 Task: Create a due date automation trigger when advanced on, on the wednesday before a card is due add content with a name containing resume at 11:00 AM.
Action: Mouse moved to (1360, 115)
Screenshot: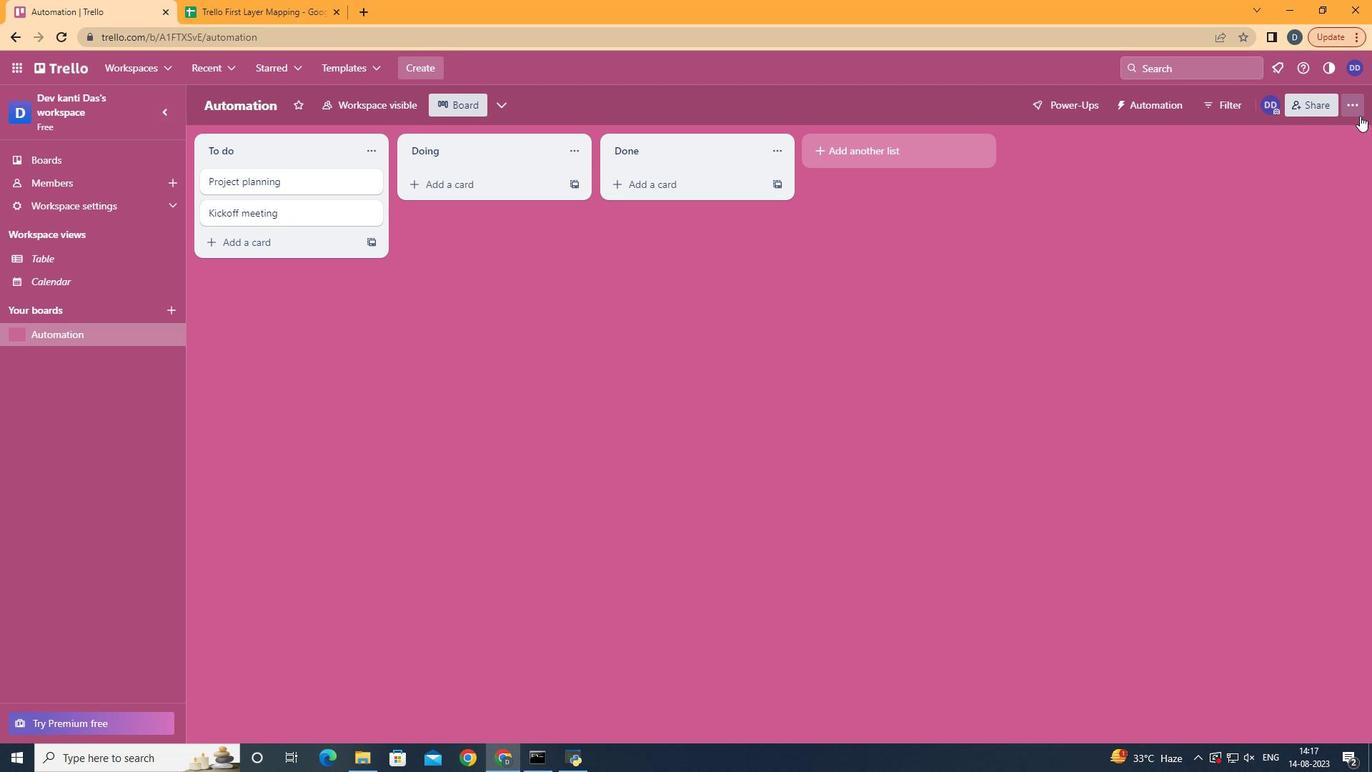 
Action: Mouse pressed left at (1360, 115)
Screenshot: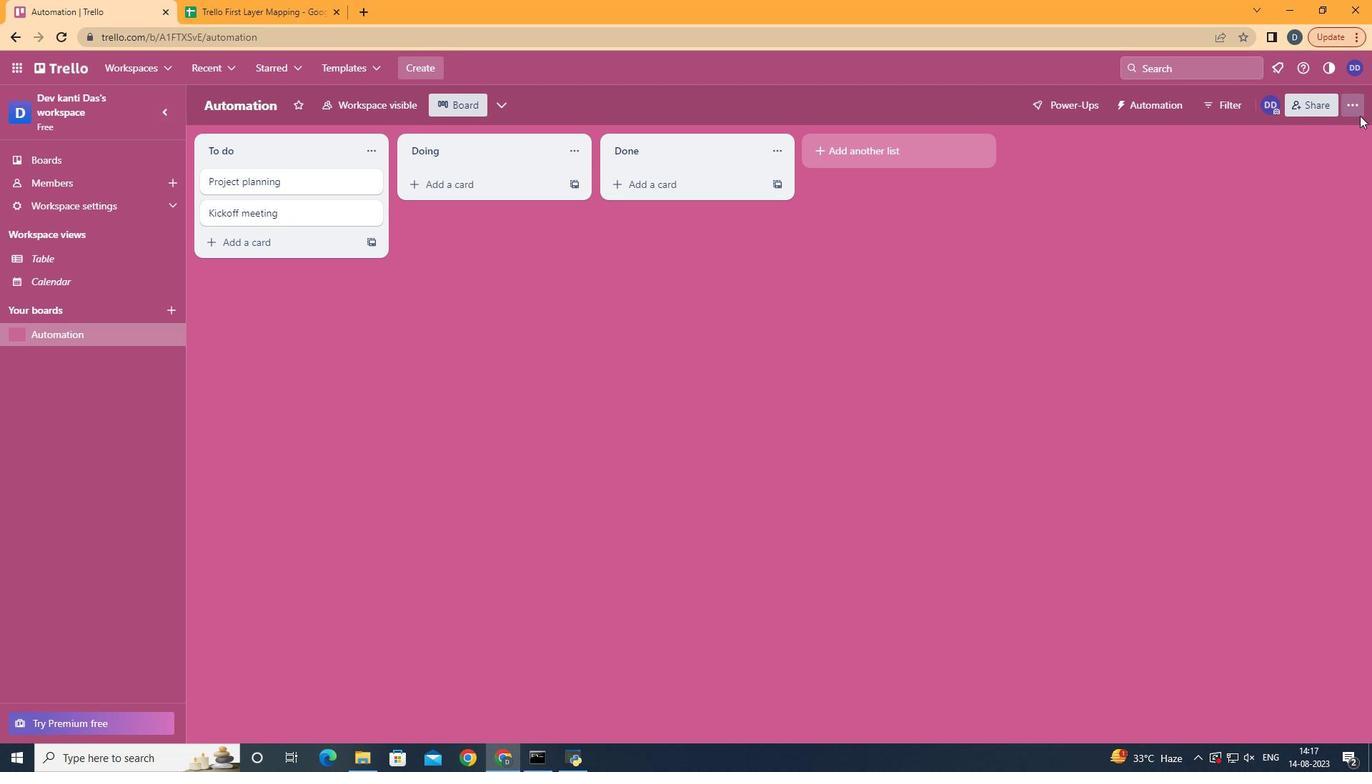
Action: Mouse moved to (1276, 292)
Screenshot: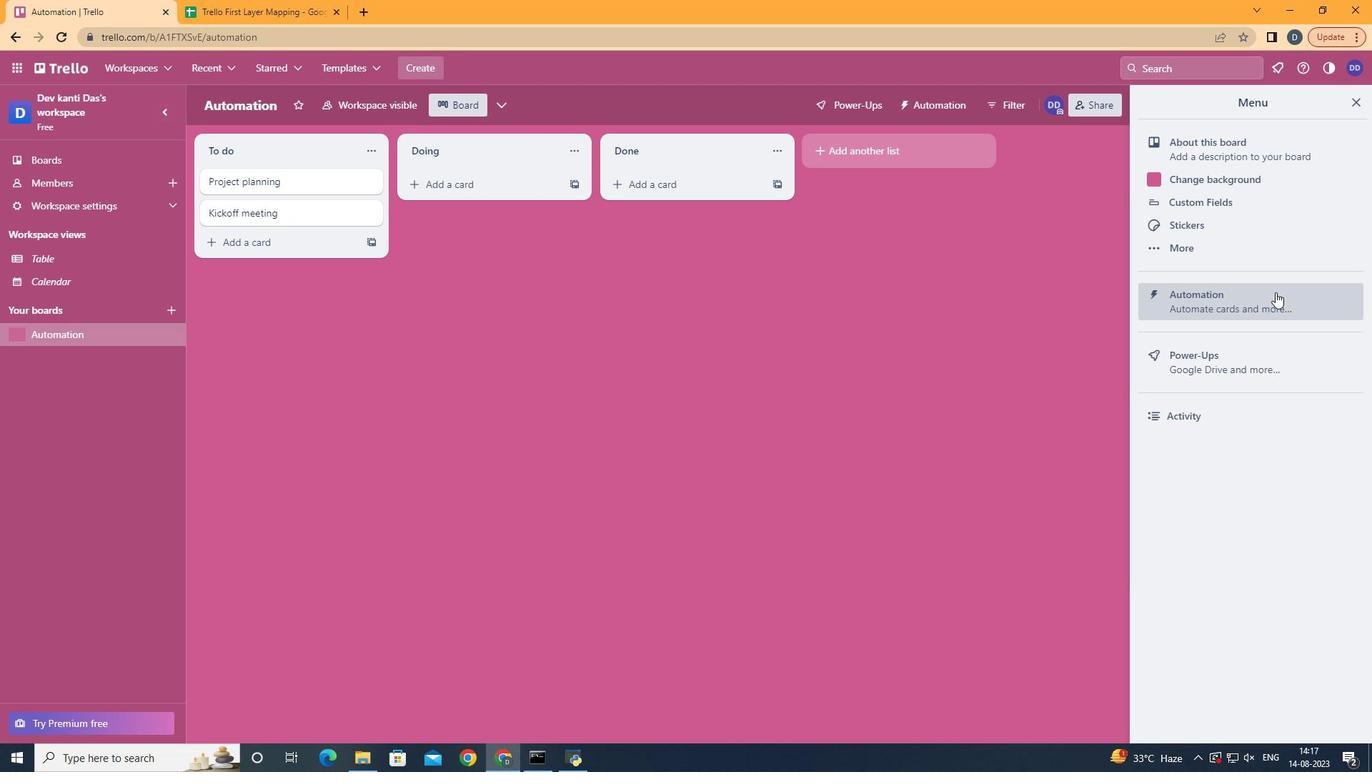 
Action: Mouse pressed left at (1276, 292)
Screenshot: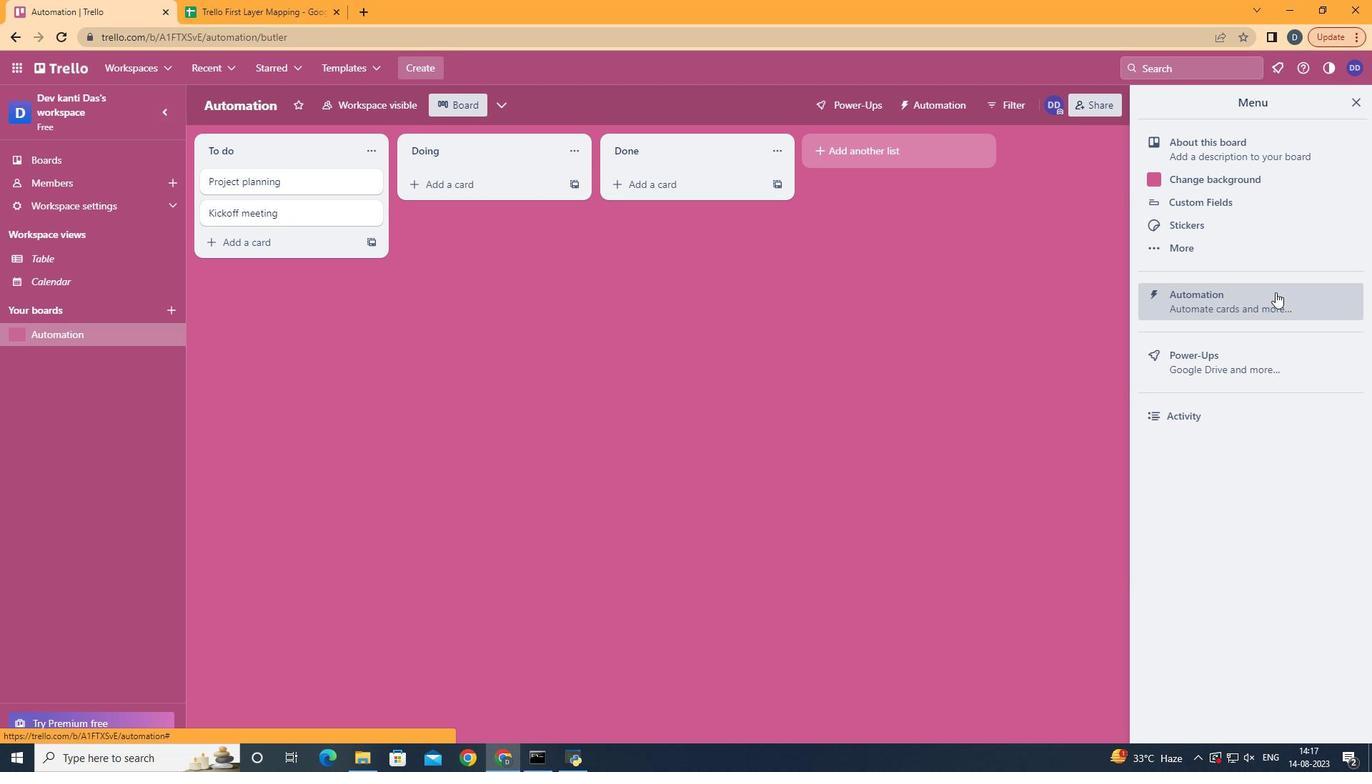 
Action: Mouse moved to (263, 288)
Screenshot: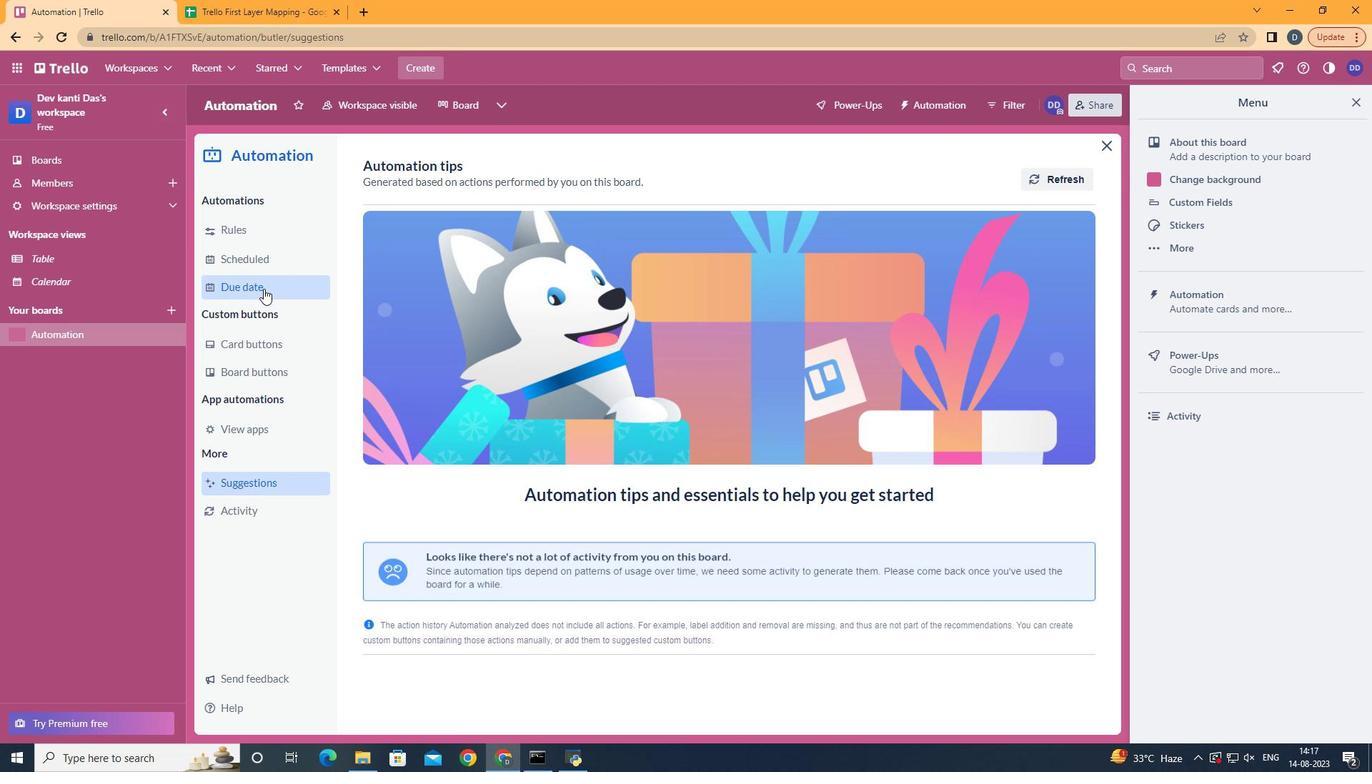 
Action: Mouse pressed left at (263, 288)
Screenshot: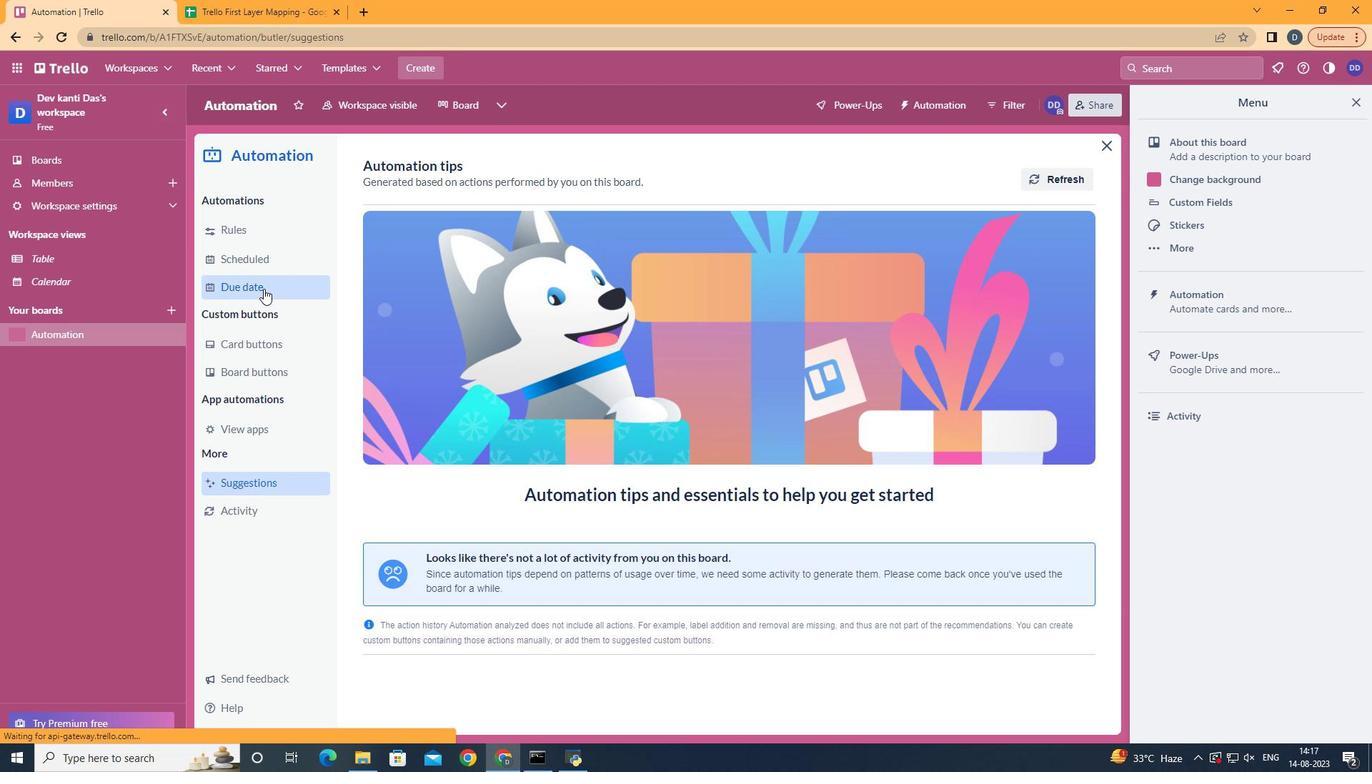 
Action: Mouse moved to (1013, 173)
Screenshot: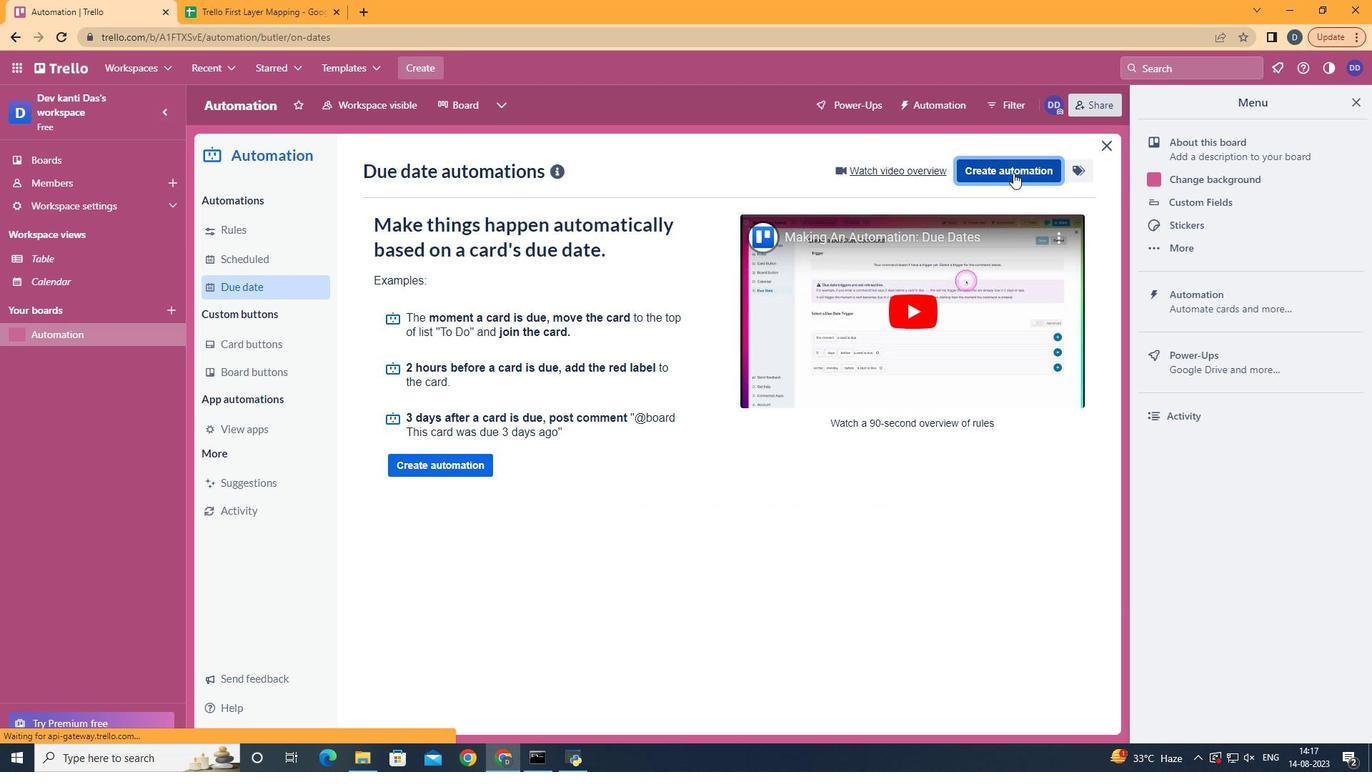 
Action: Mouse pressed left at (1013, 173)
Screenshot: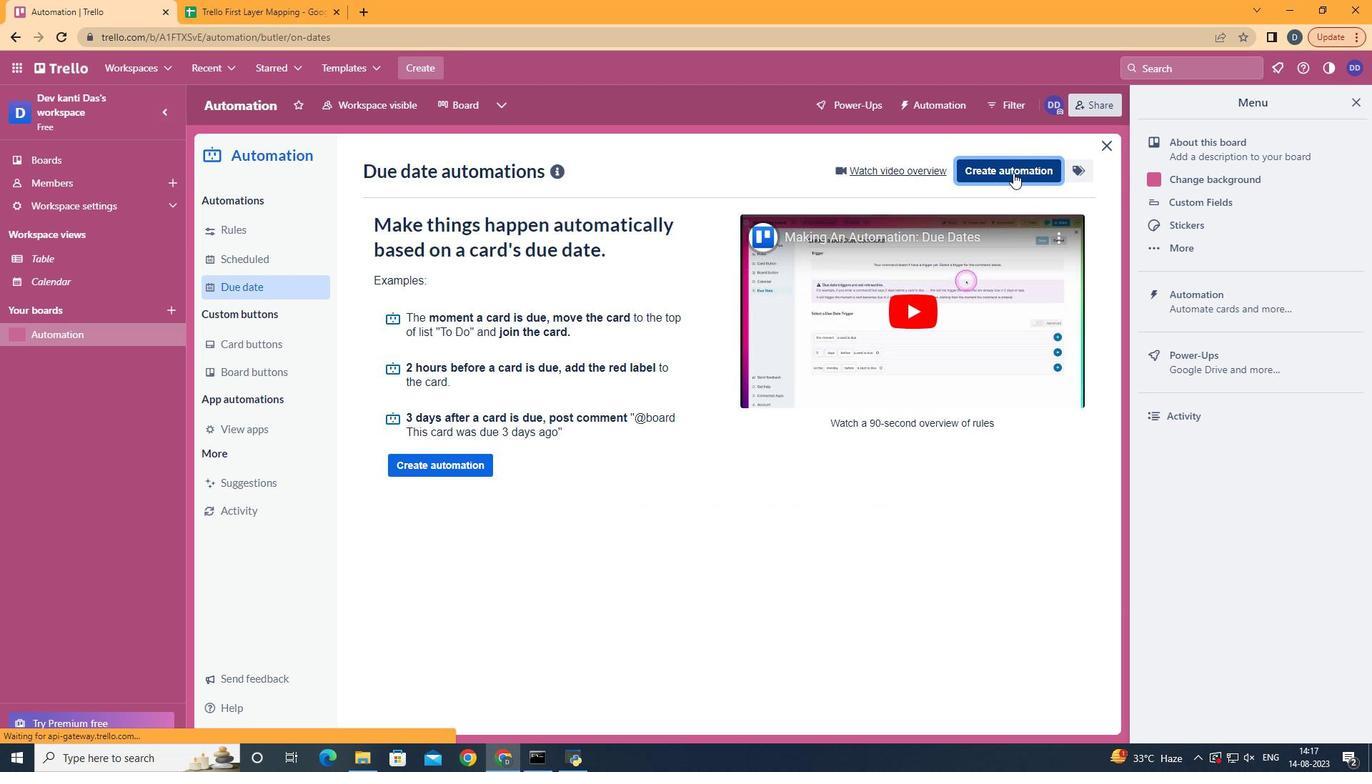 
Action: Mouse moved to (727, 311)
Screenshot: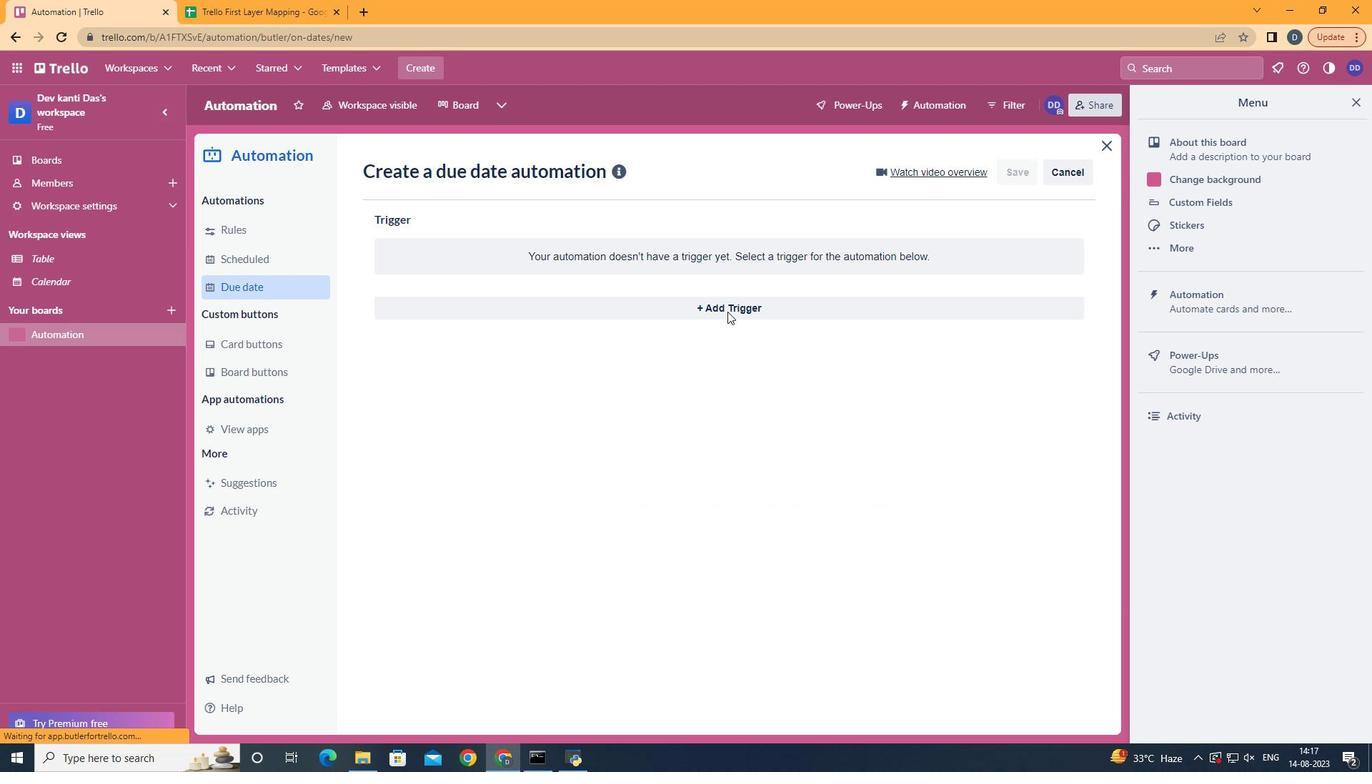 
Action: Mouse pressed left at (727, 311)
Screenshot: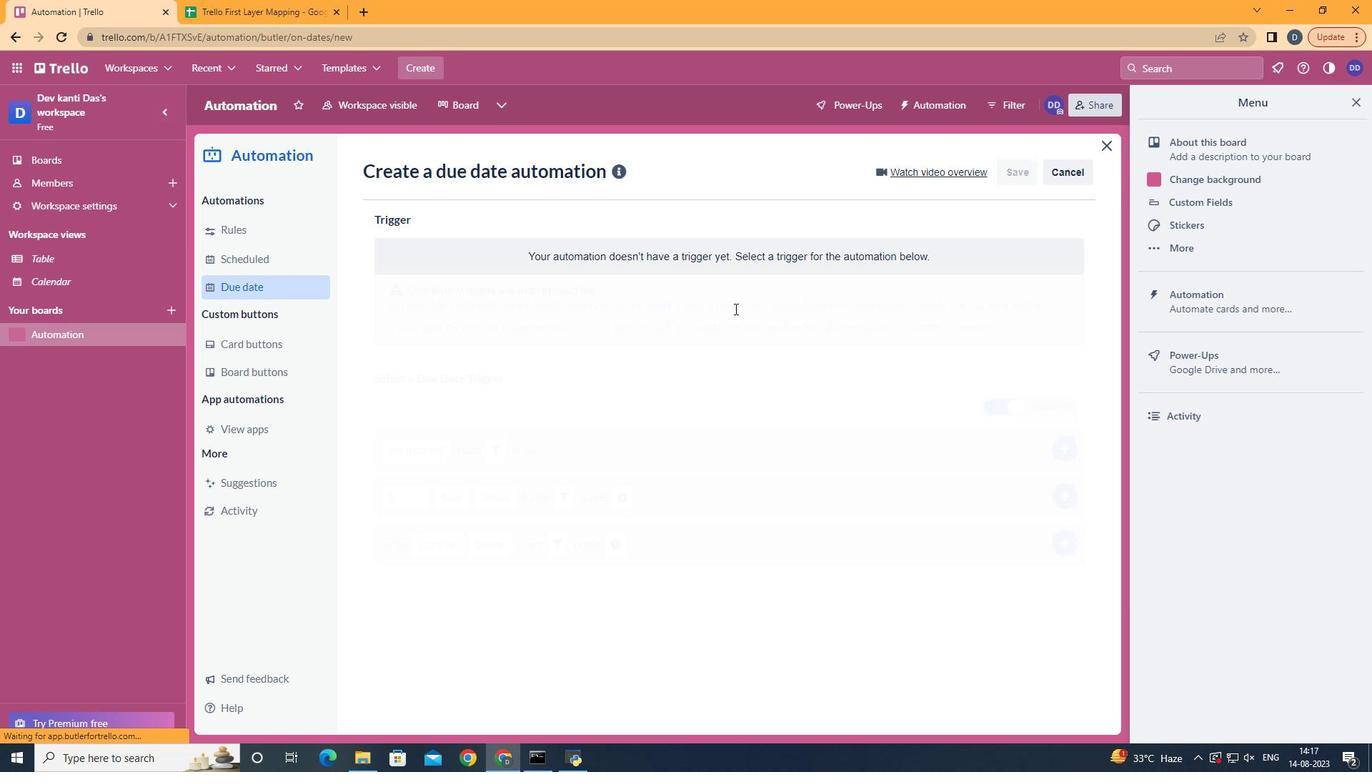 
Action: Mouse moved to (456, 421)
Screenshot: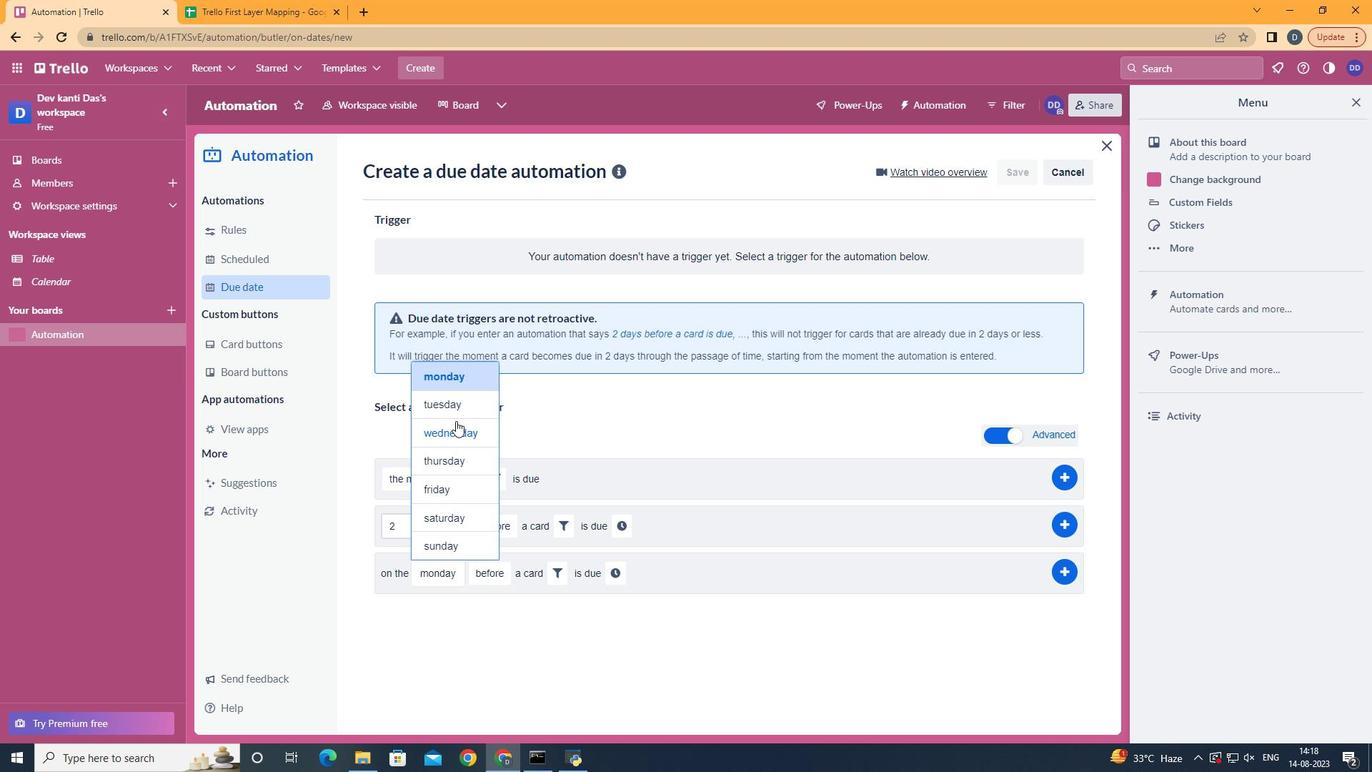 
Action: Mouse pressed left at (456, 421)
Screenshot: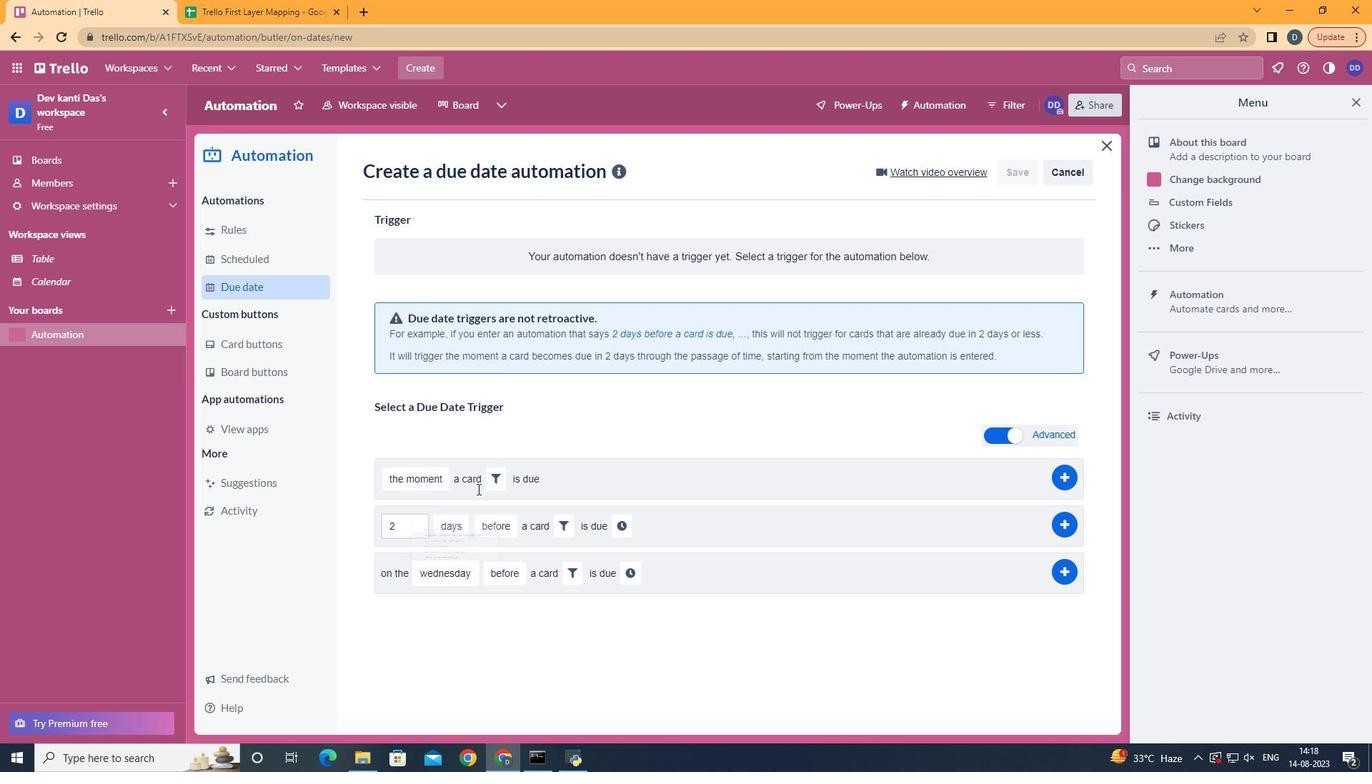 
Action: Mouse moved to (562, 577)
Screenshot: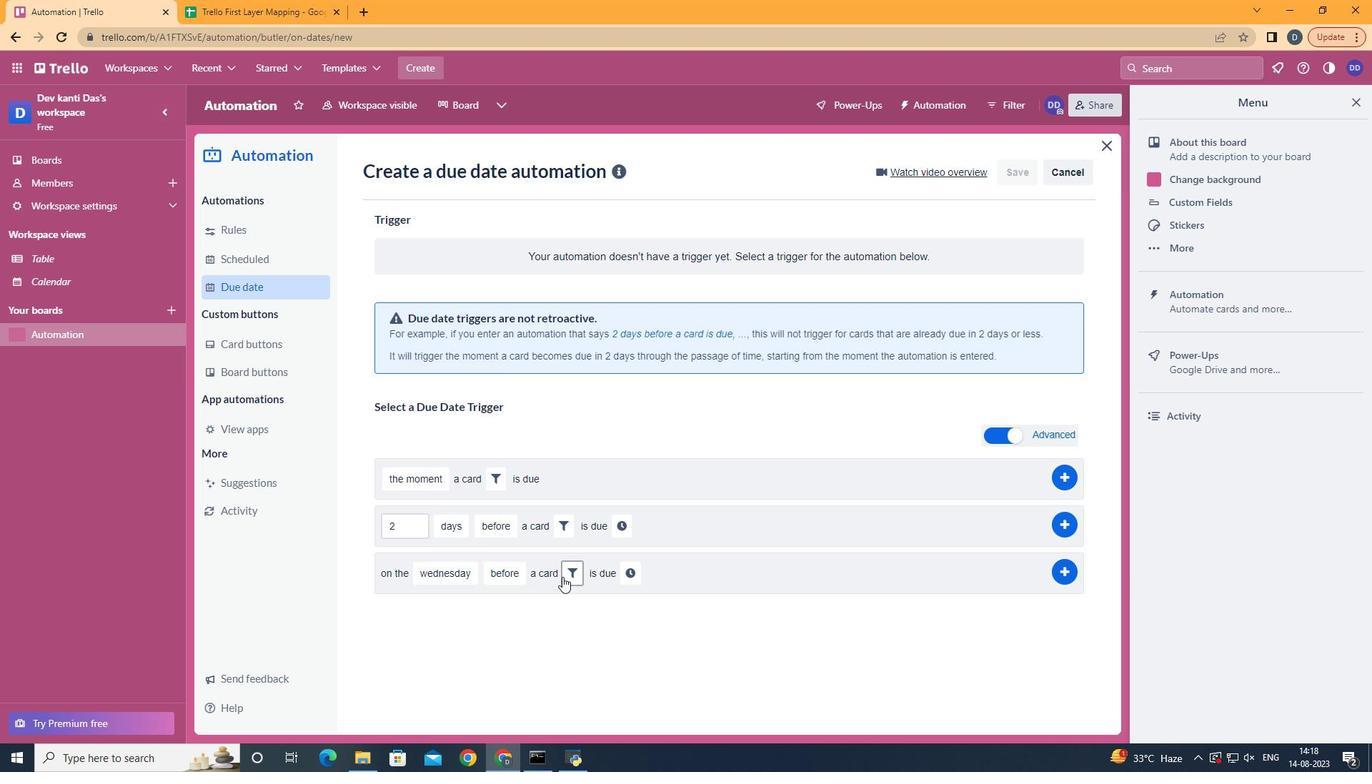 
Action: Mouse pressed left at (562, 577)
Screenshot: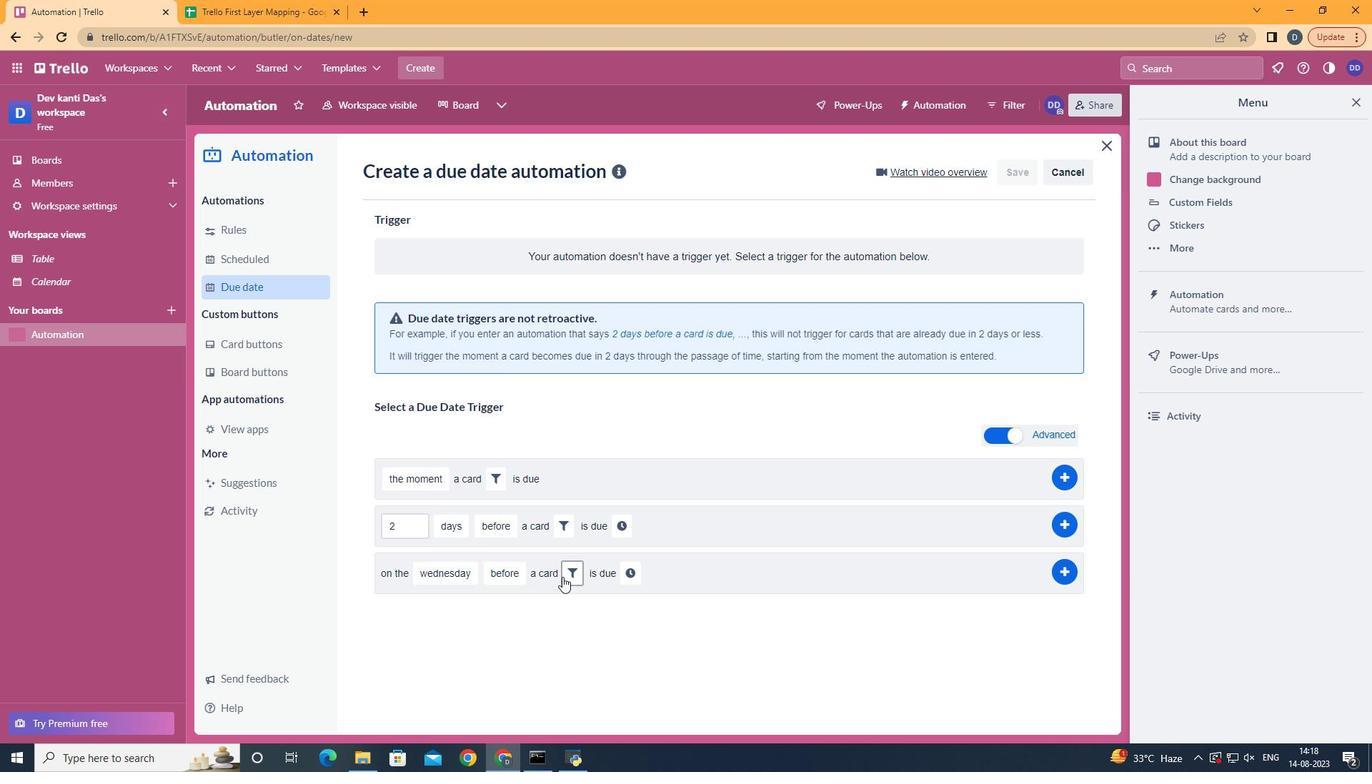 
Action: Mouse moved to (743, 623)
Screenshot: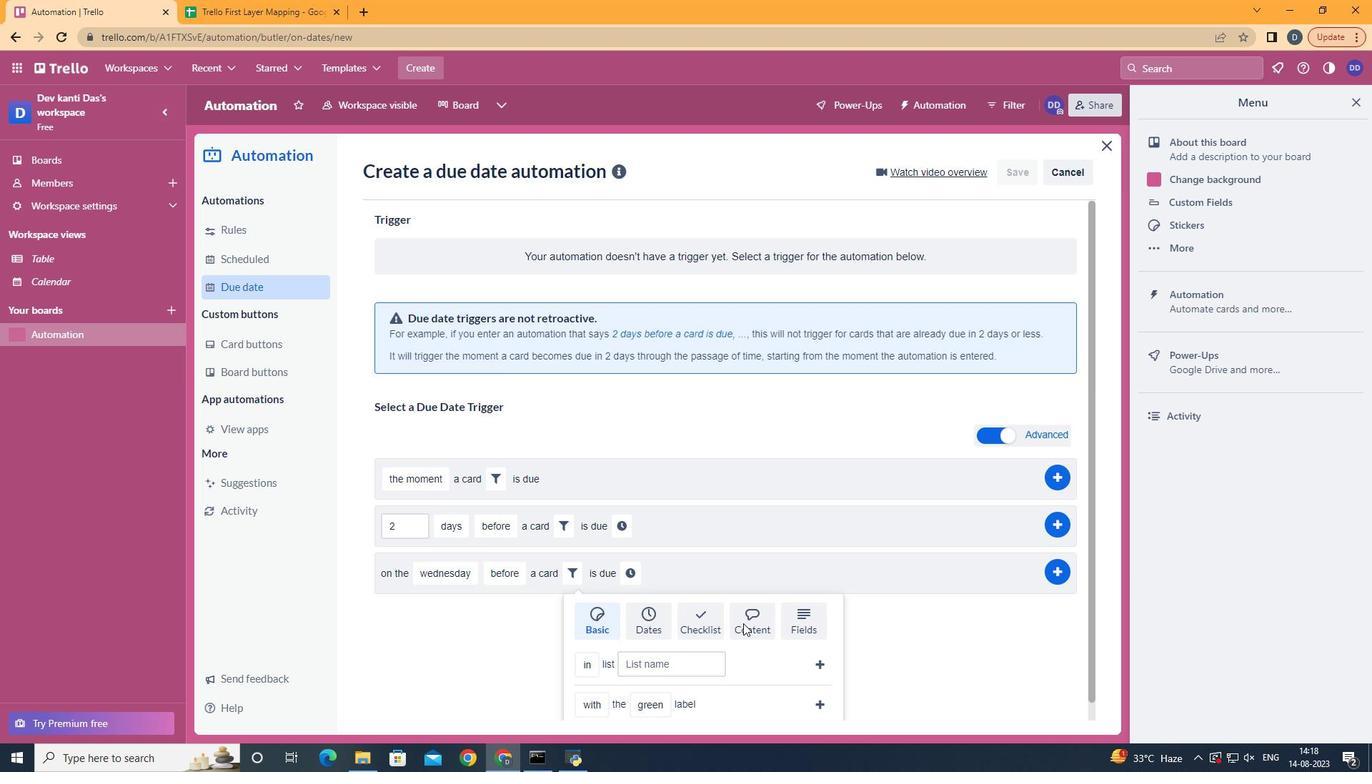
Action: Mouse pressed left at (743, 623)
Screenshot: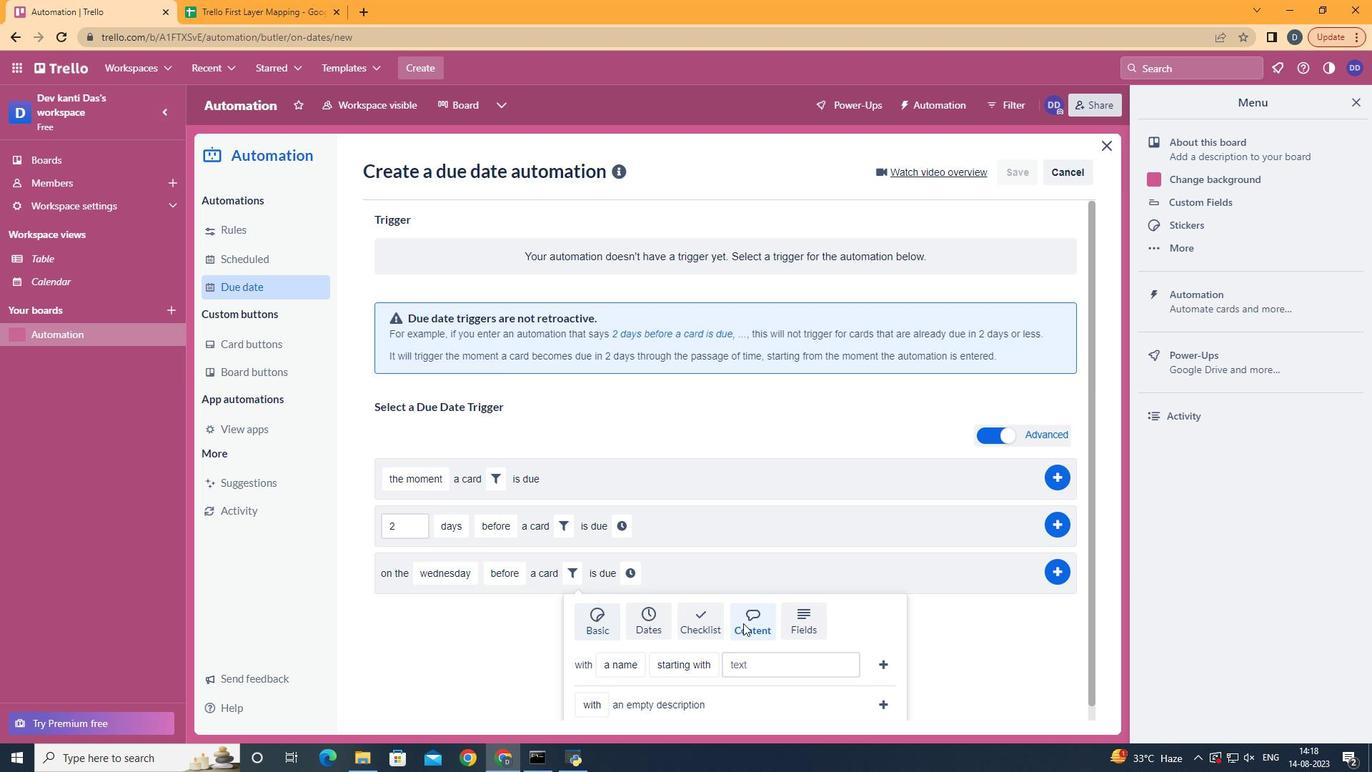 
Action: Mouse moved to (700, 550)
Screenshot: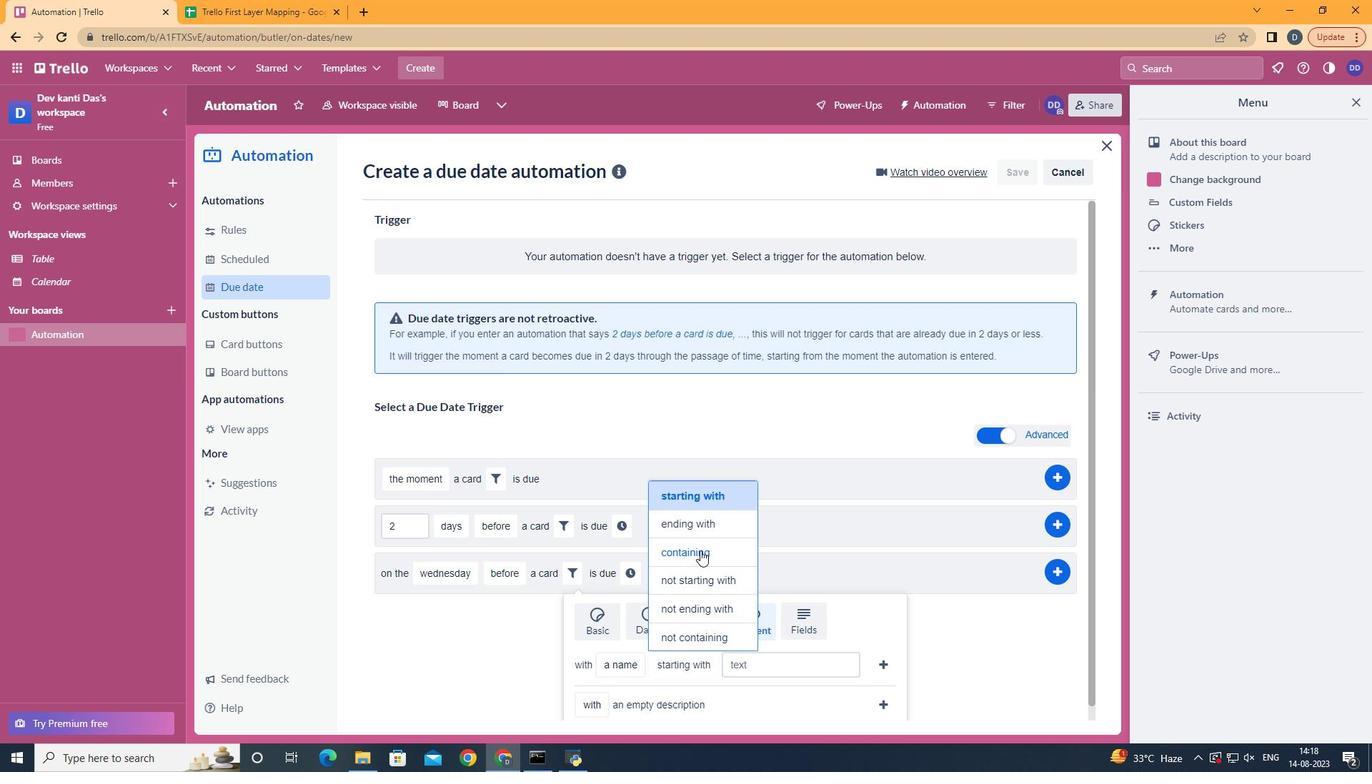 
Action: Mouse pressed left at (700, 550)
Screenshot: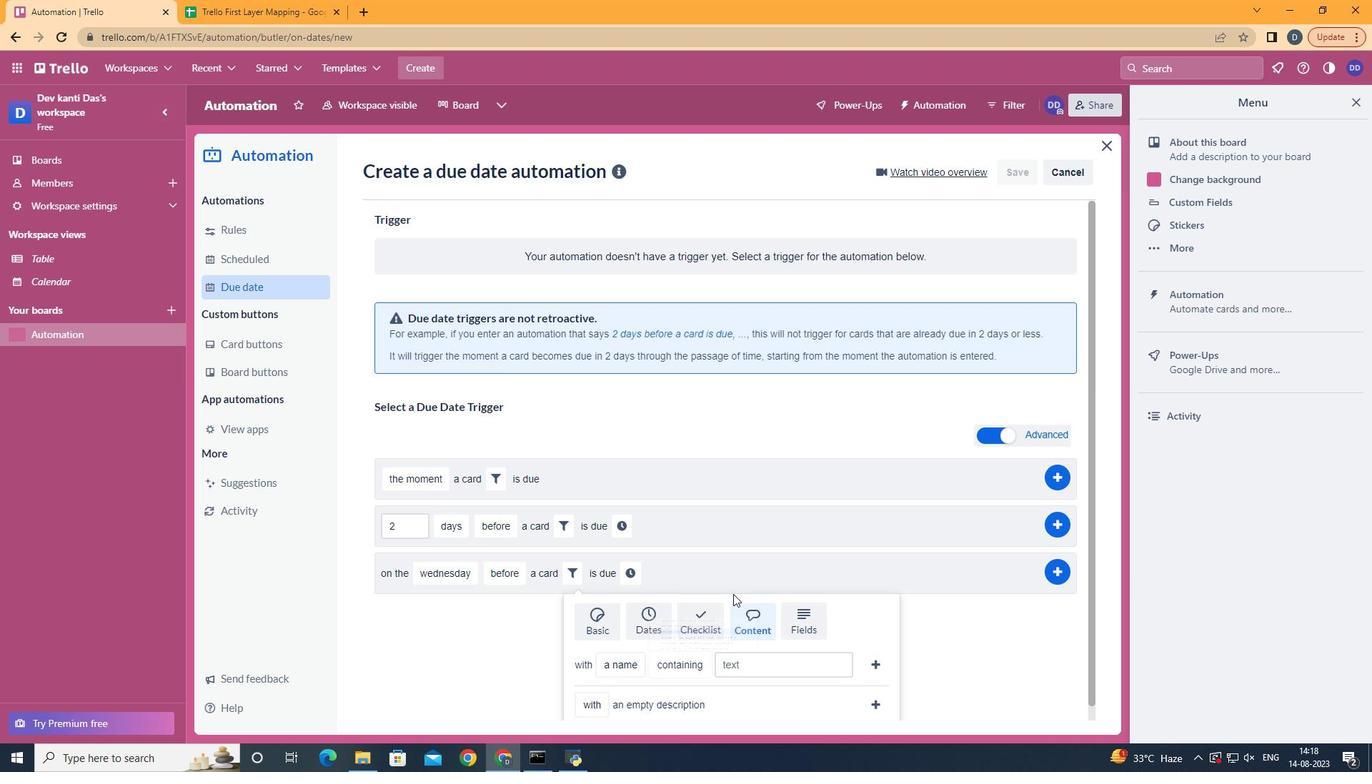 
Action: Mouse moved to (775, 661)
Screenshot: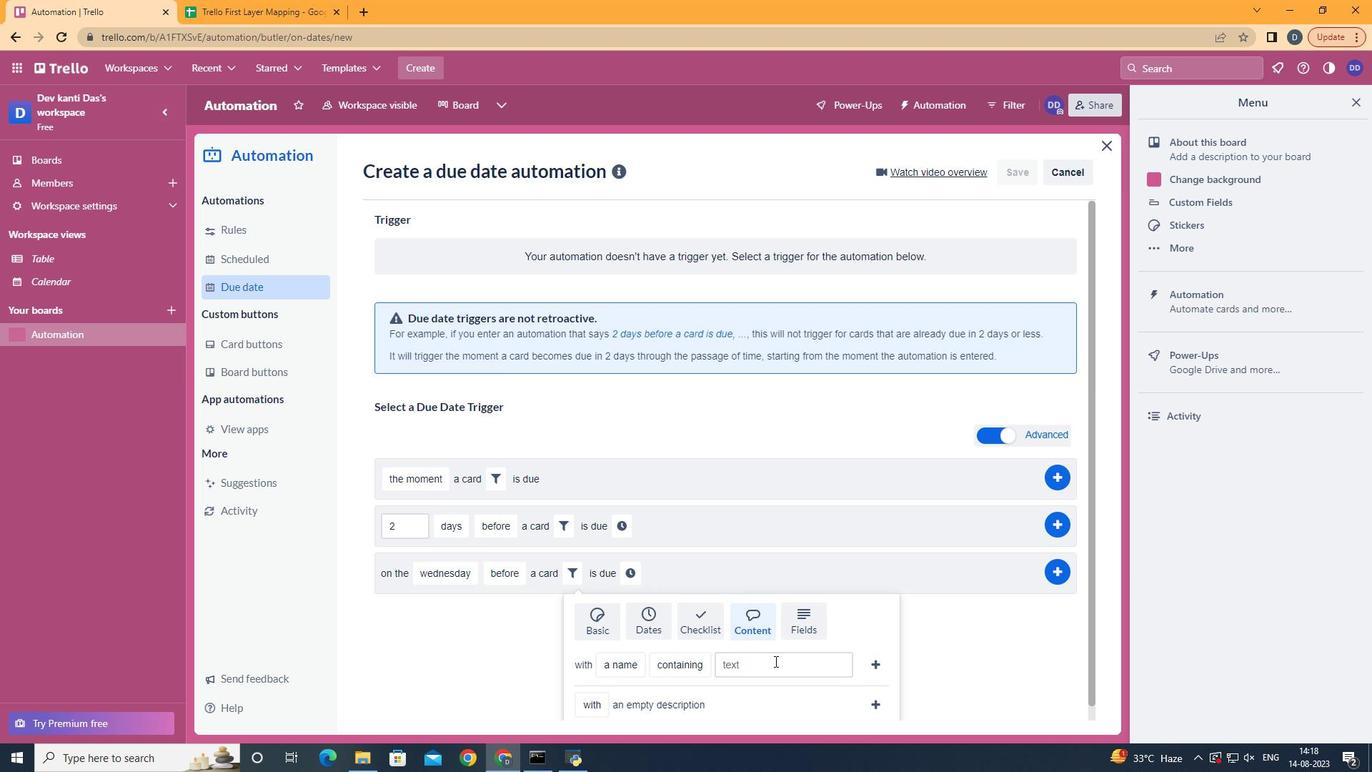 
Action: Mouse pressed left at (775, 661)
Screenshot: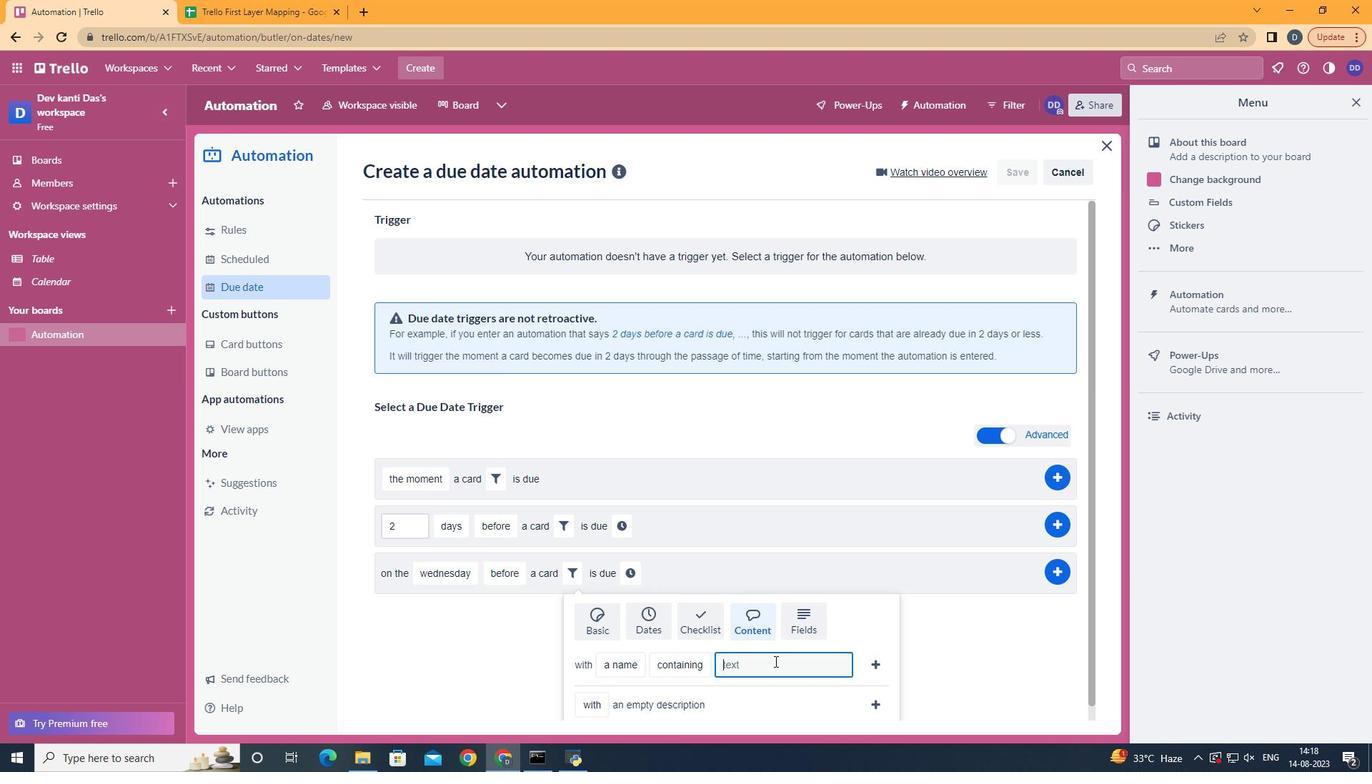 
Action: Key pressed resume
Screenshot: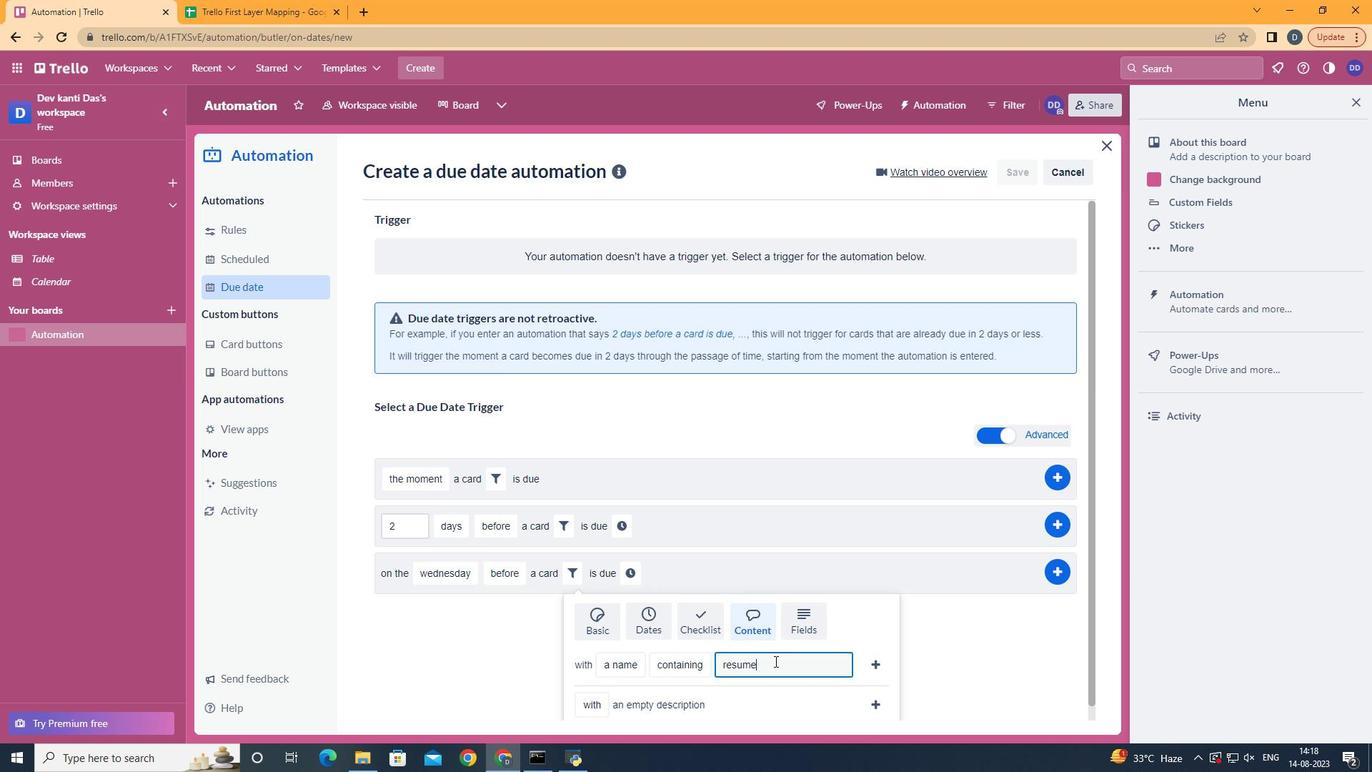 
Action: Mouse moved to (867, 672)
Screenshot: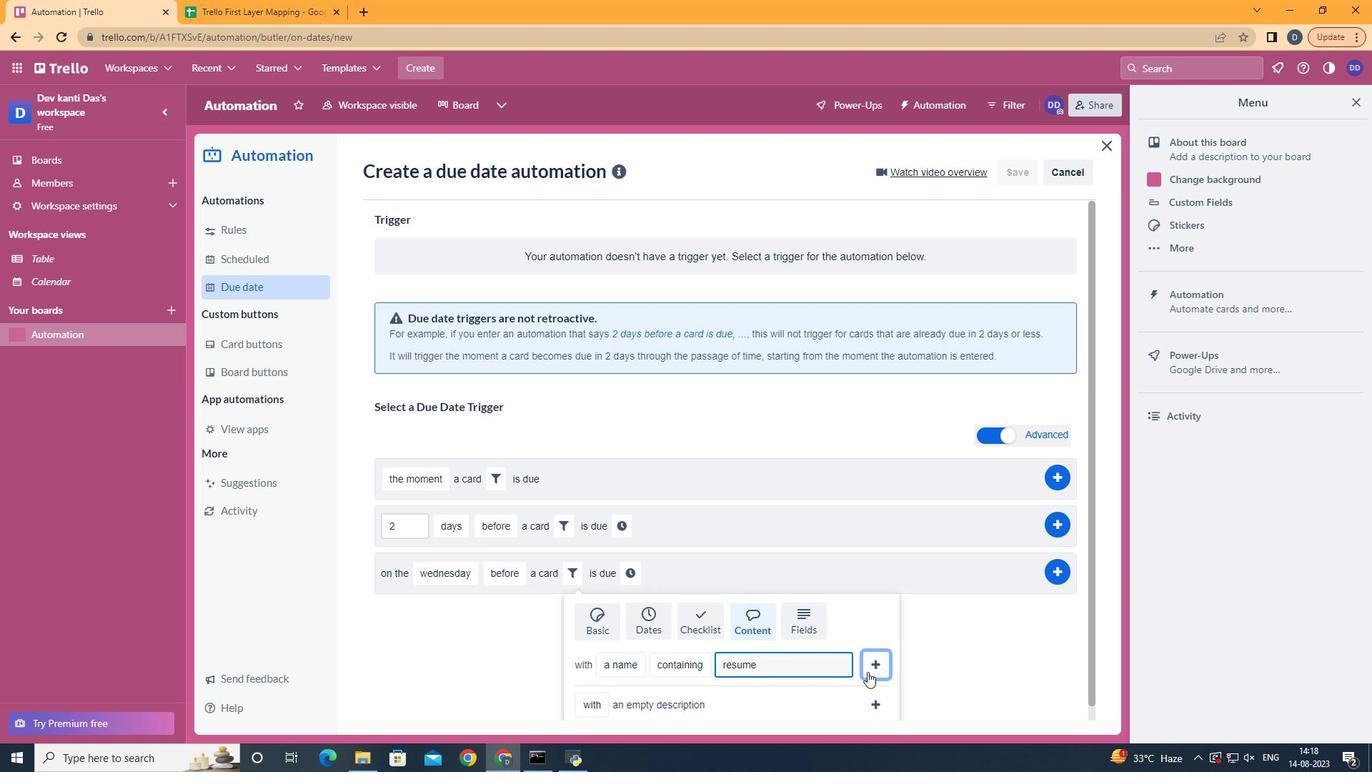 
Action: Mouse pressed left at (867, 672)
Screenshot: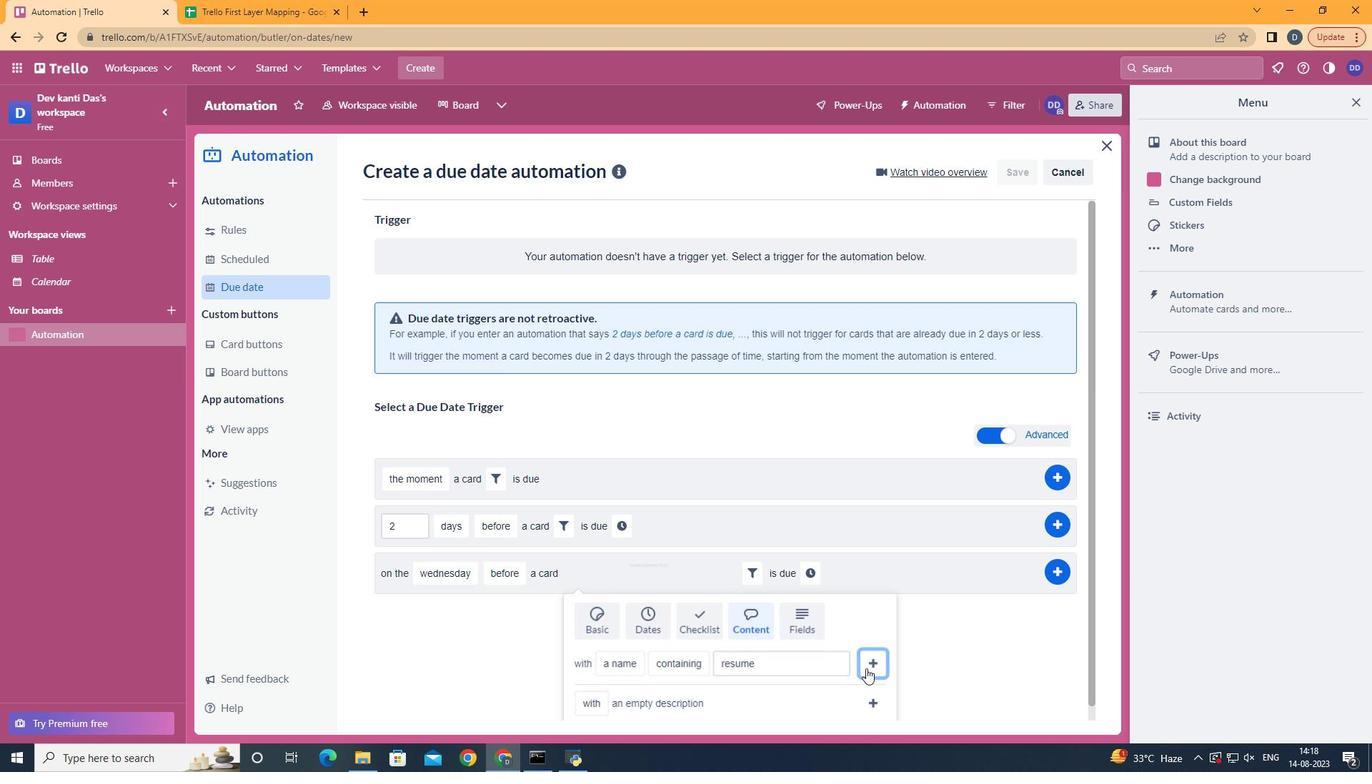 
Action: Mouse moved to (813, 581)
Screenshot: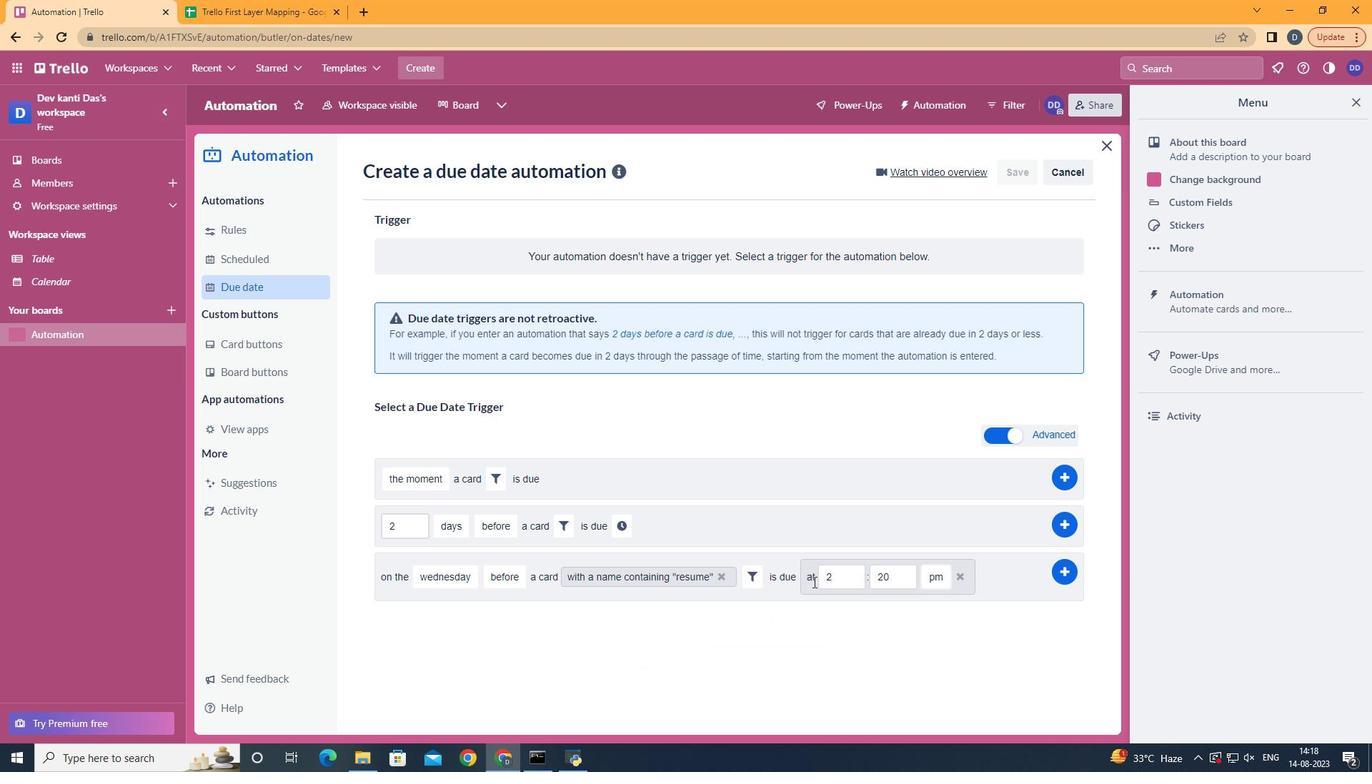 
Action: Mouse pressed left at (813, 581)
Screenshot: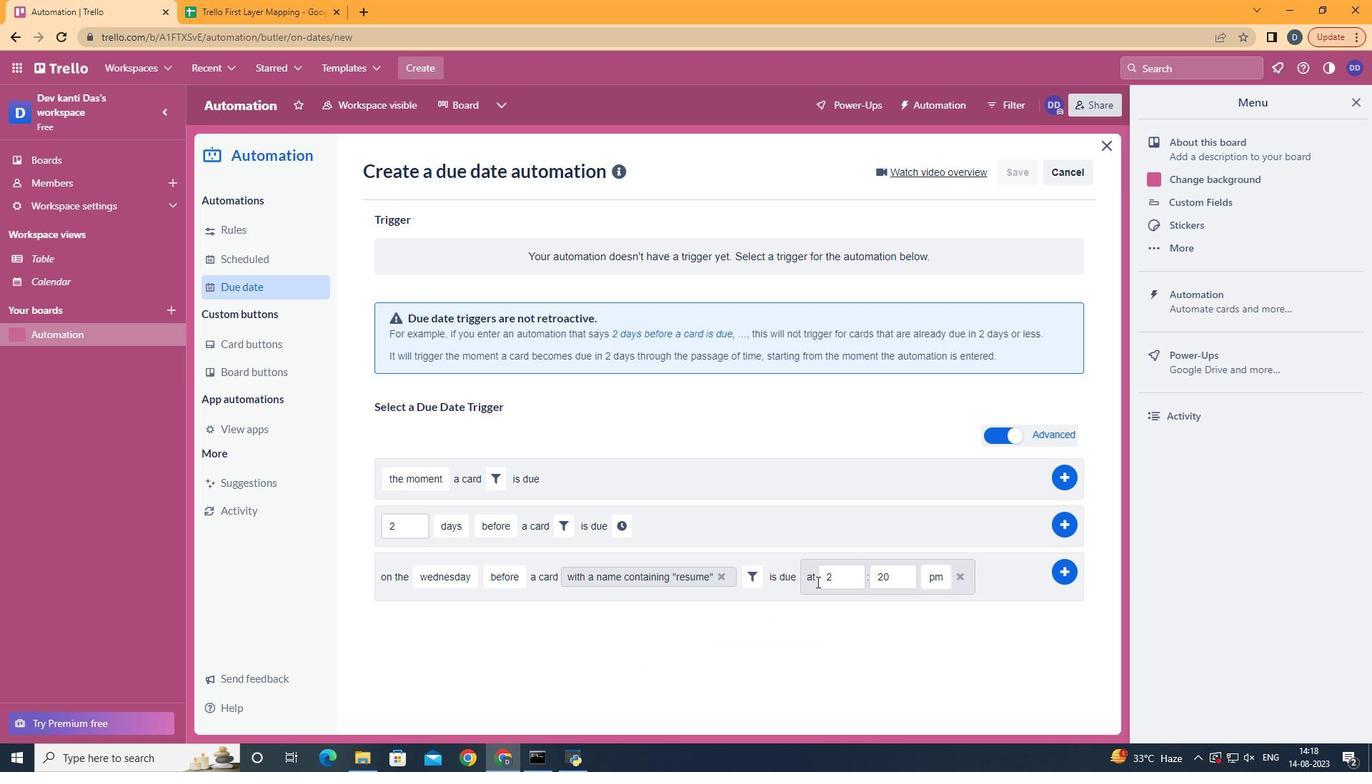
Action: Mouse moved to (839, 579)
Screenshot: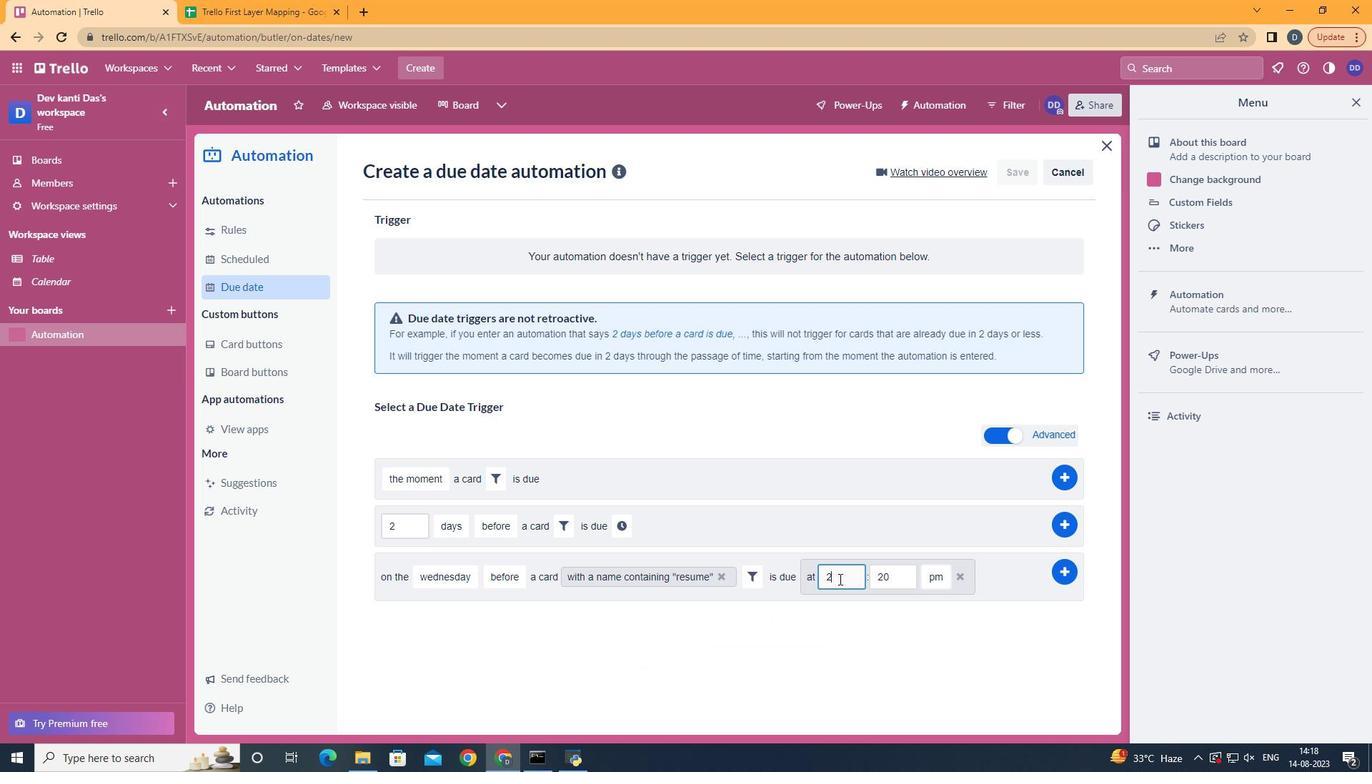 
Action: Mouse pressed left at (839, 579)
Screenshot: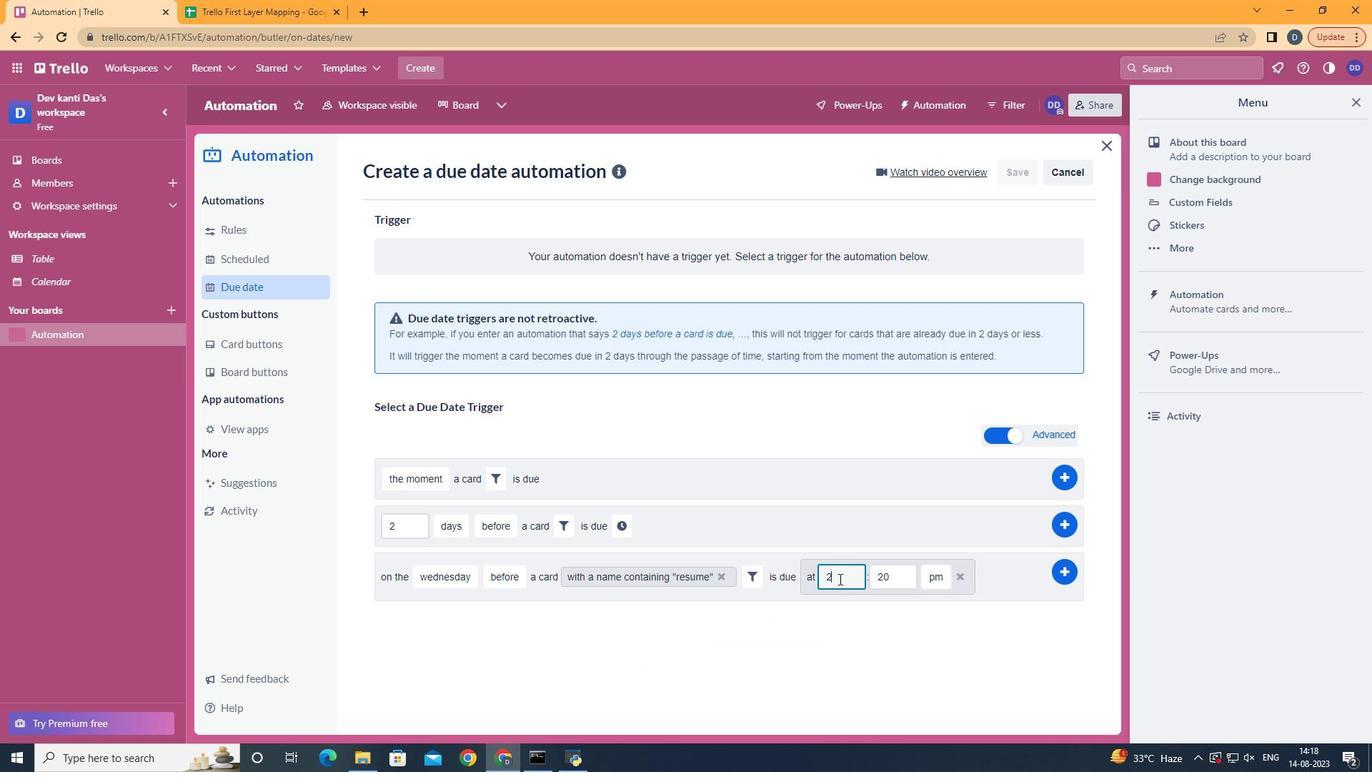 
Action: Key pressed <Key.backspace>11
Screenshot: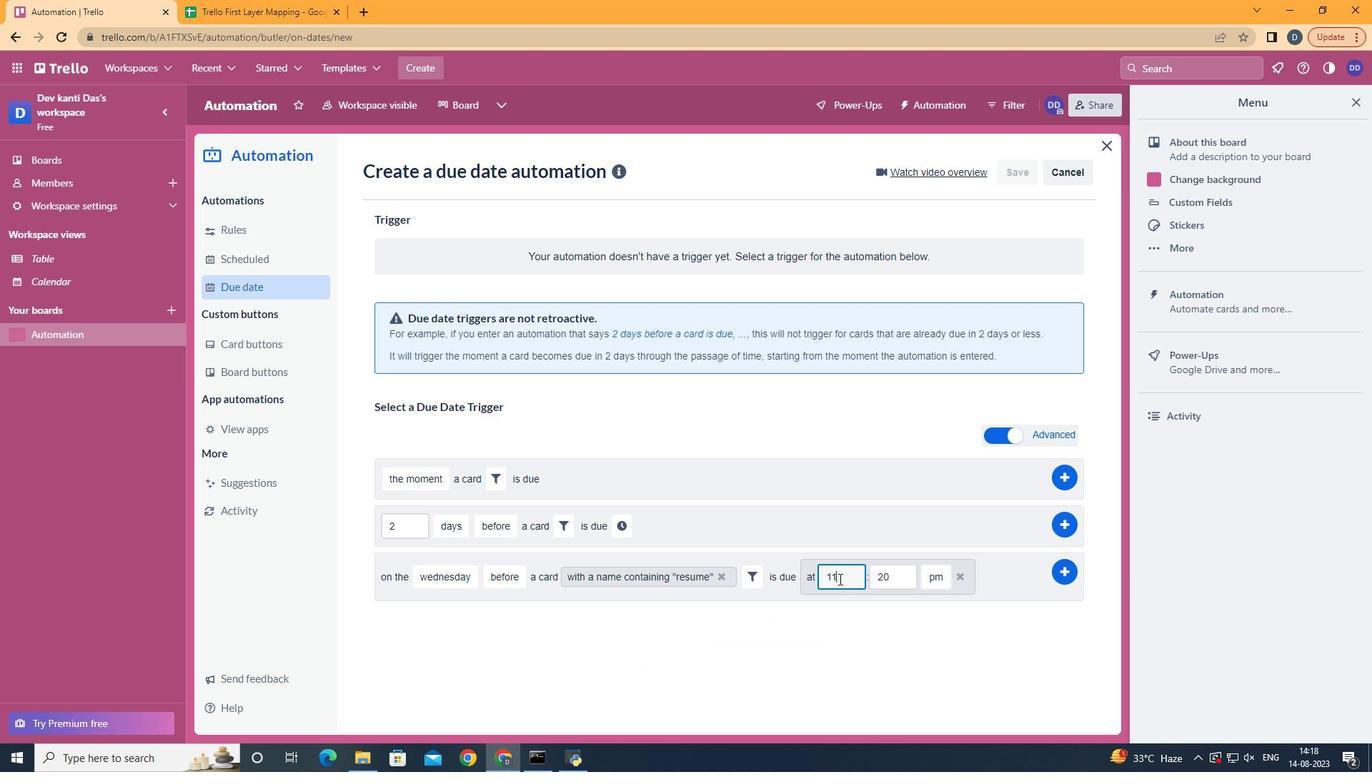 
Action: Mouse moved to (917, 581)
Screenshot: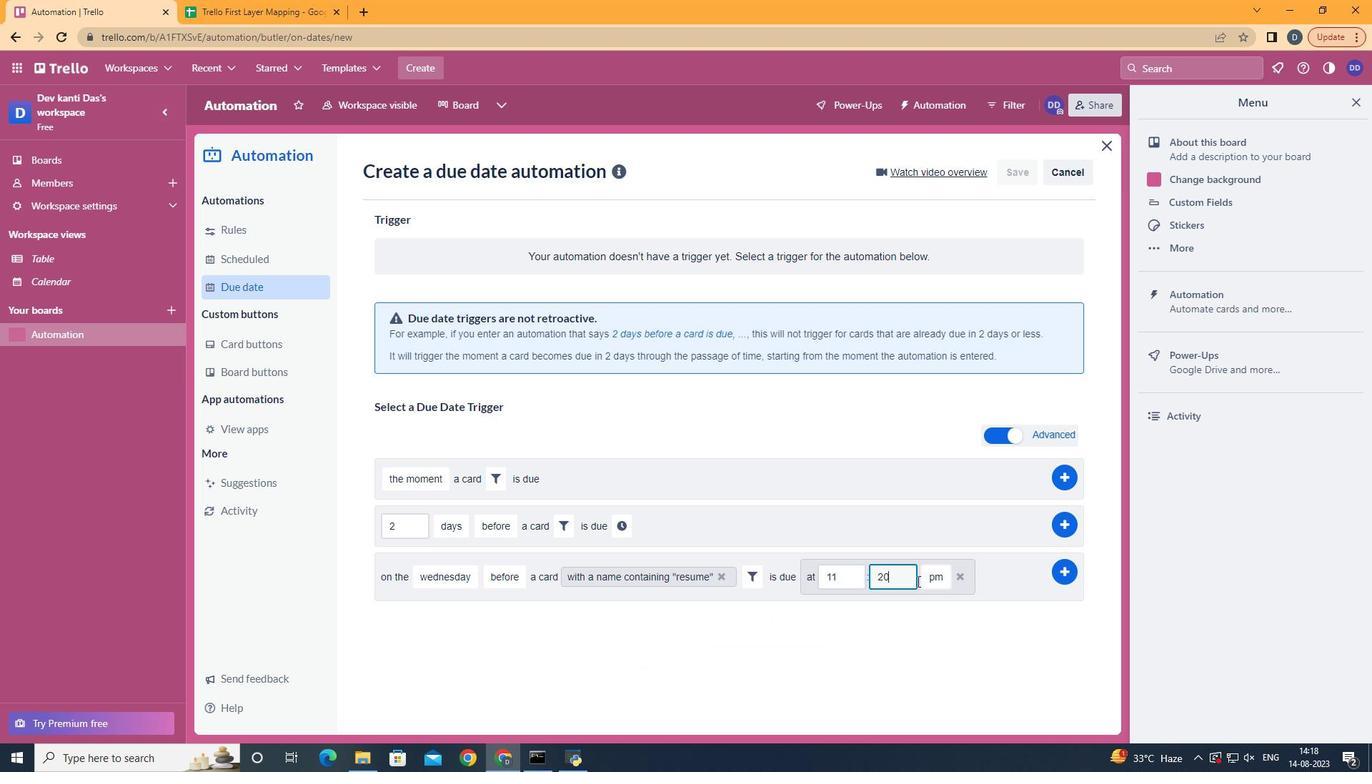 
Action: Mouse pressed left at (917, 581)
Screenshot: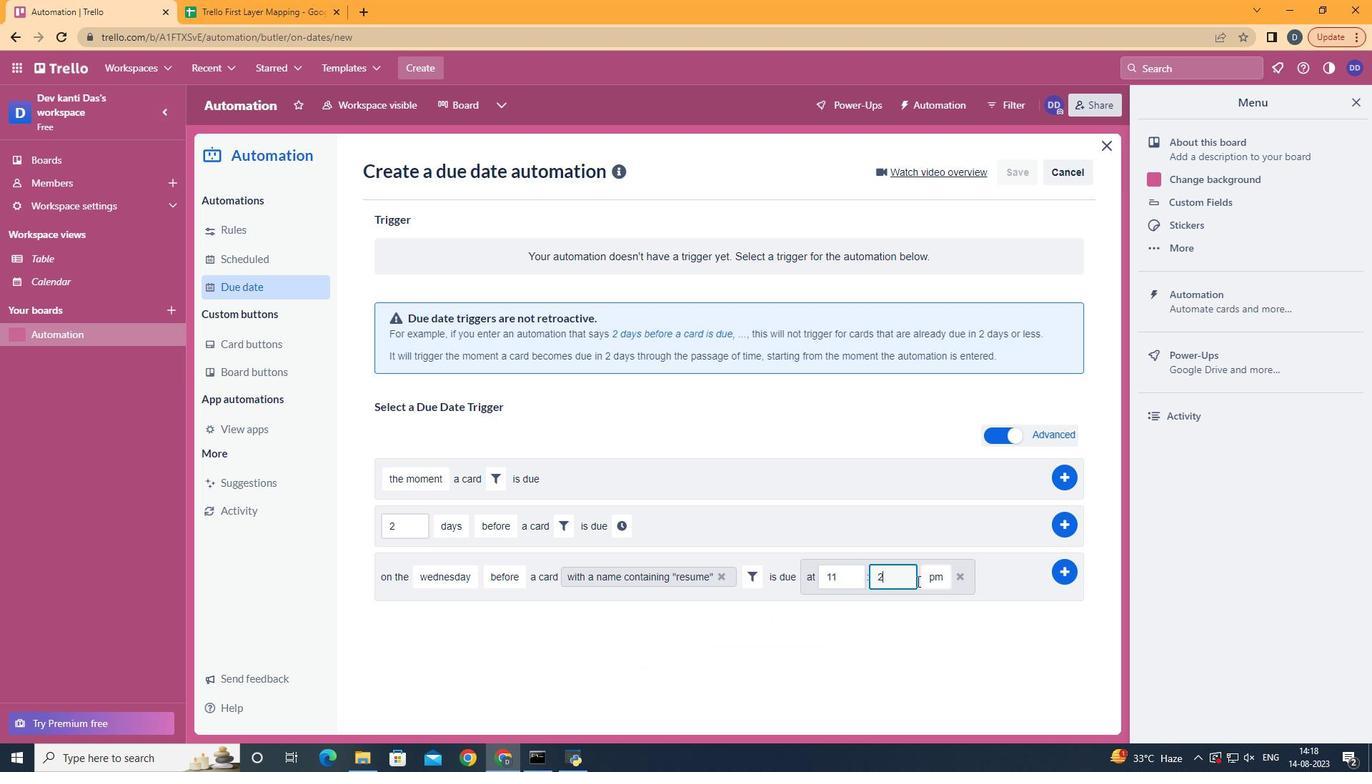 
Action: Key pressed <Key.backspace><Key.backspace>00
Screenshot: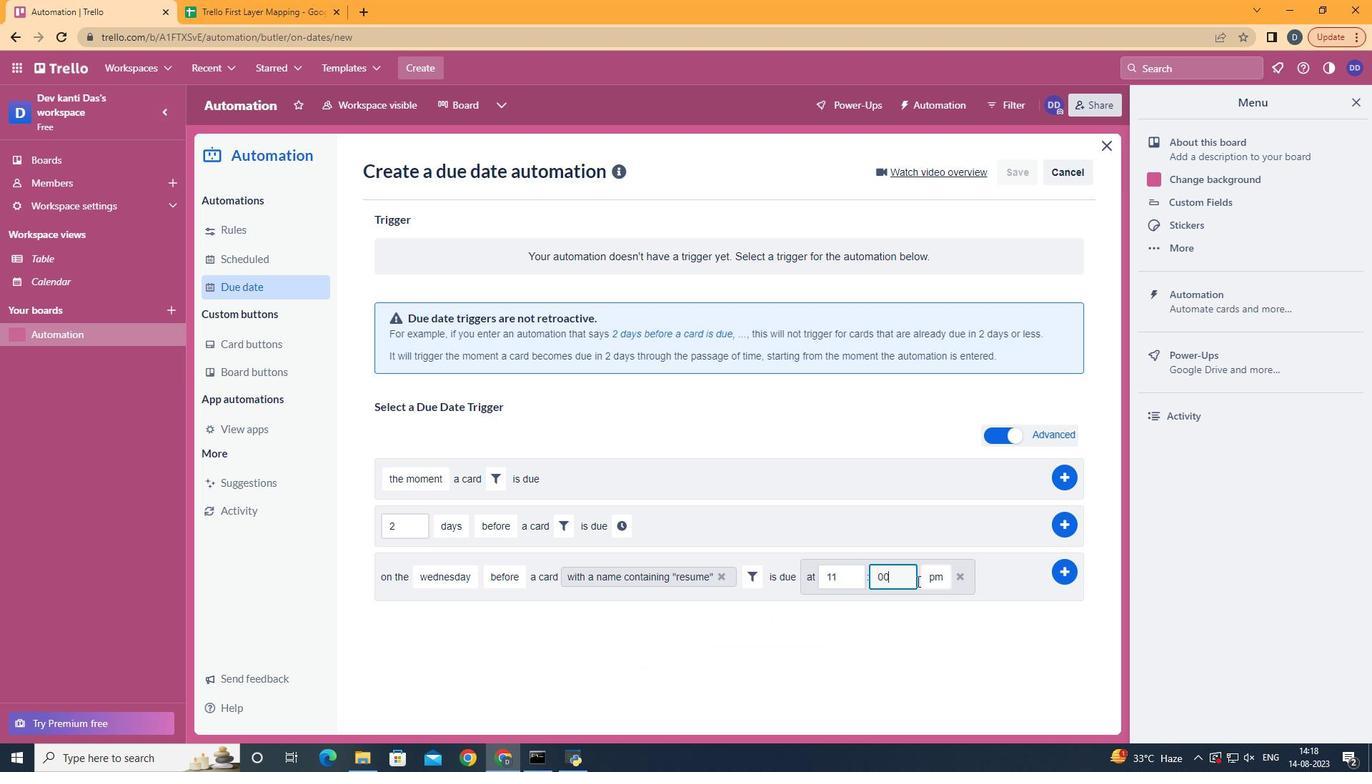 
Action: Mouse moved to (935, 594)
Screenshot: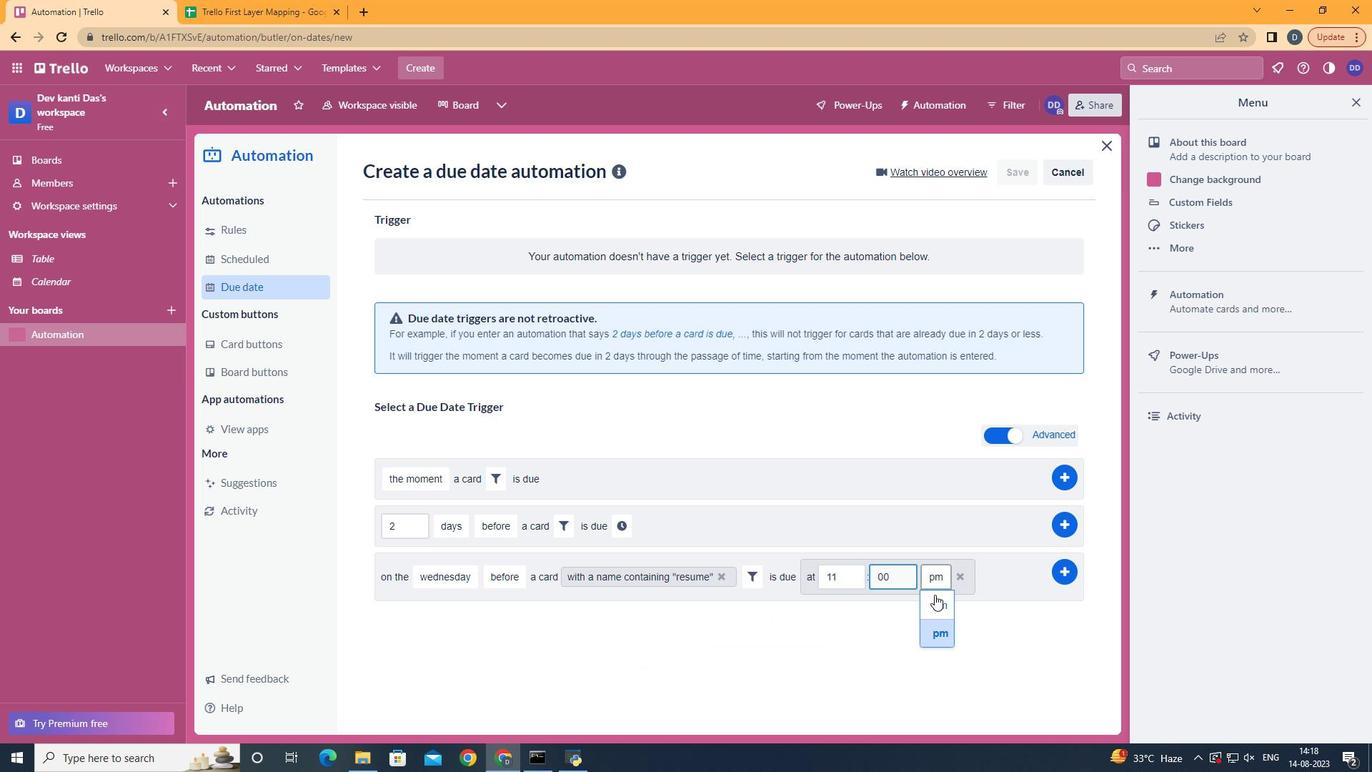 
Action: Mouse pressed left at (935, 594)
Screenshot: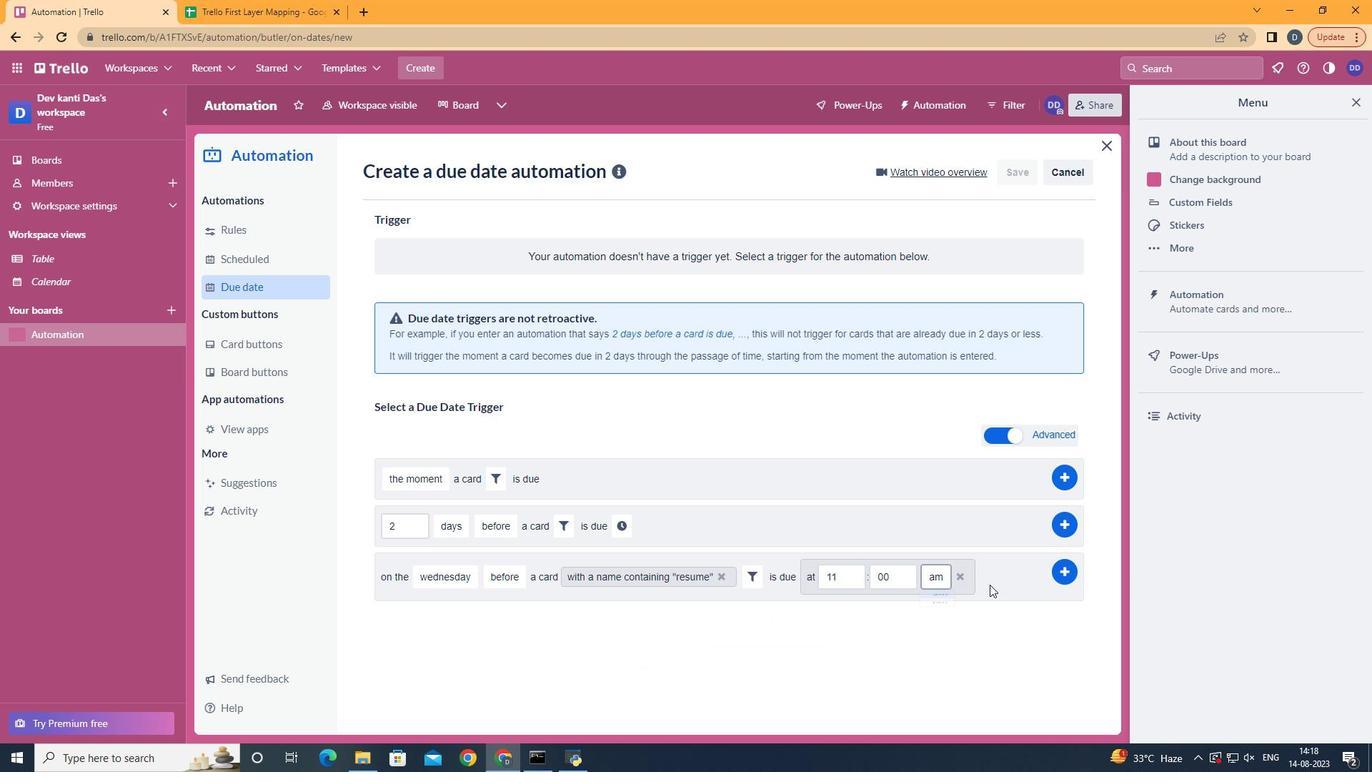 
Action: Mouse moved to (1051, 569)
Screenshot: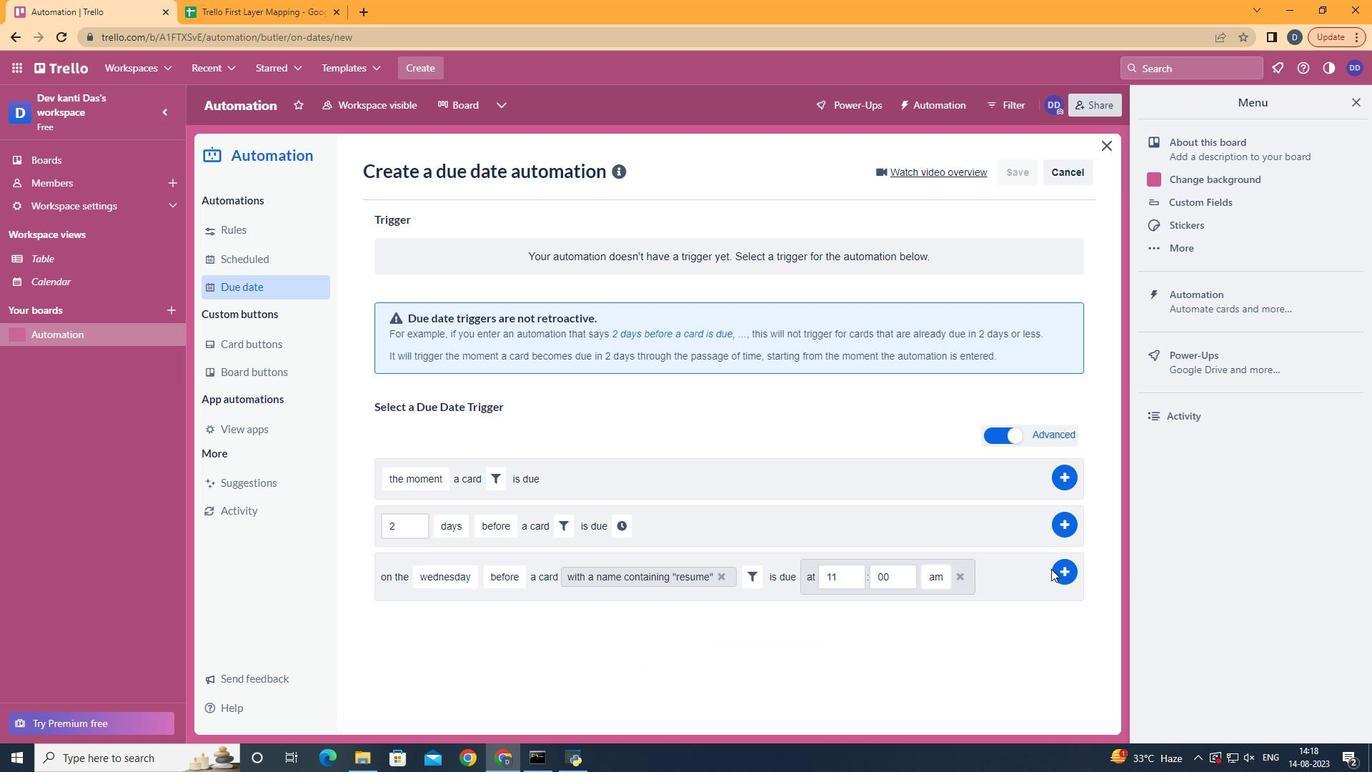 
Action: Mouse pressed left at (1051, 569)
Screenshot: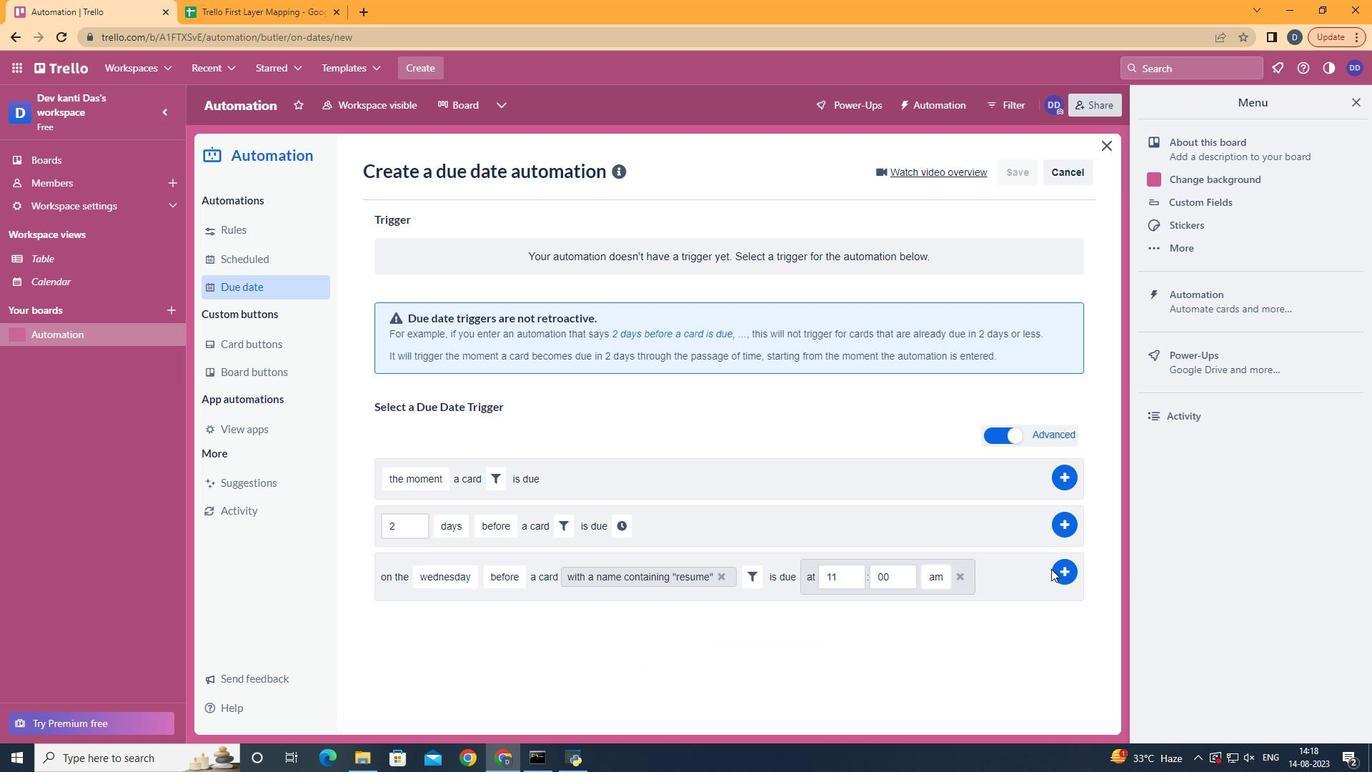 
Action: Mouse moved to (1054, 570)
Screenshot: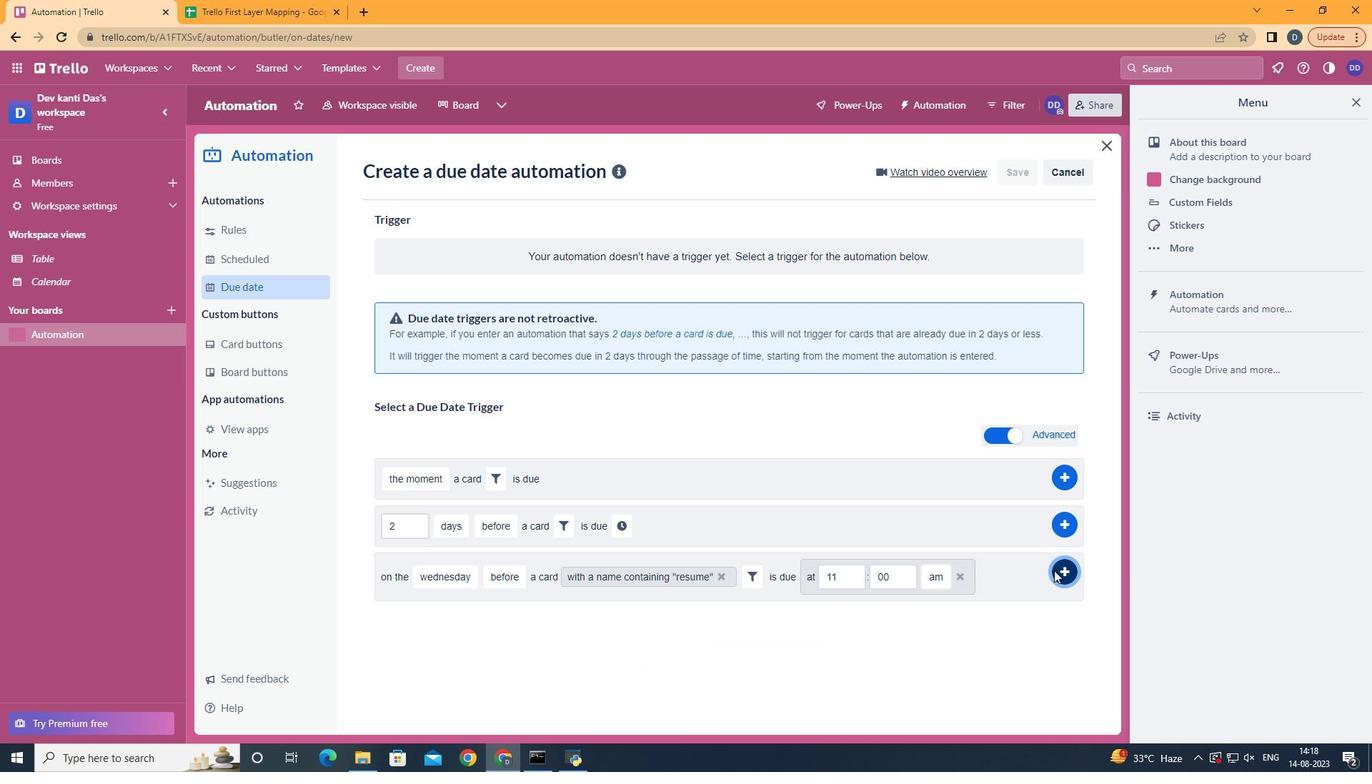 
Action: Mouse pressed left at (1054, 570)
Screenshot: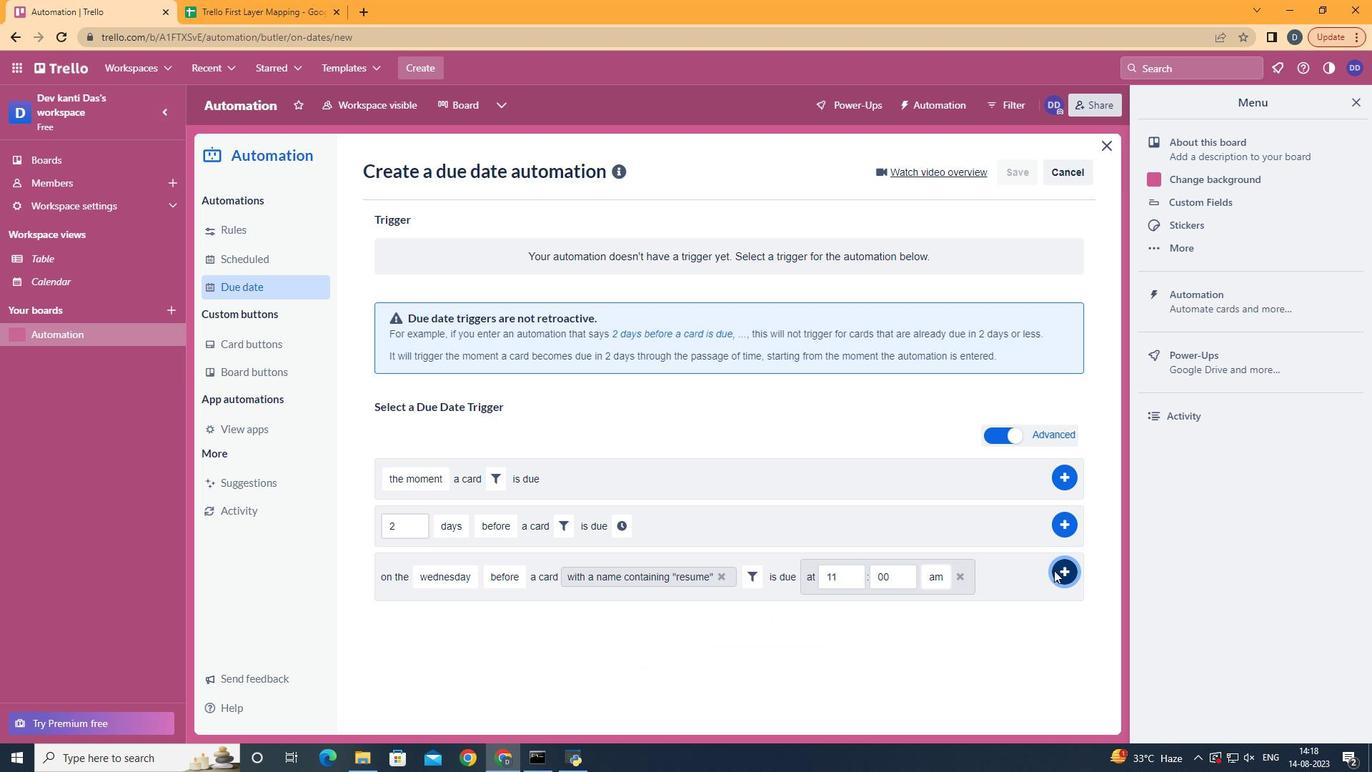 
